 Task: In Heading Arial with underline. Font size of heading  '18'Font style of data Calibri. Font size of data  9Alignment of headline & data Align center. Fill color in heading,  RedFont color of data Black Apply border in Data No BorderIn the sheet   Fusion Sales review book
Action: Mouse moved to (307, 485)
Screenshot: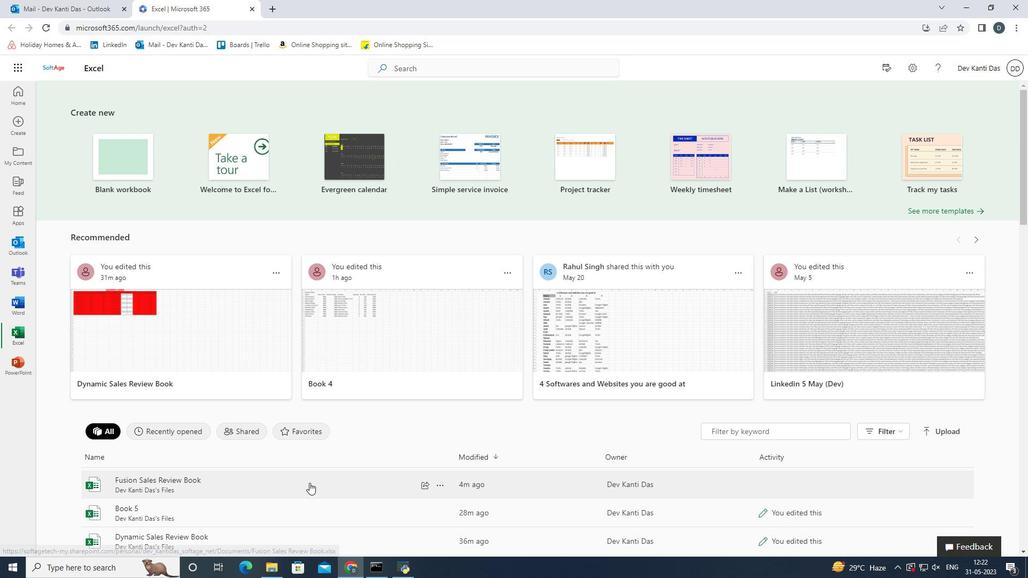 
Action: Mouse pressed left at (307, 485)
Screenshot: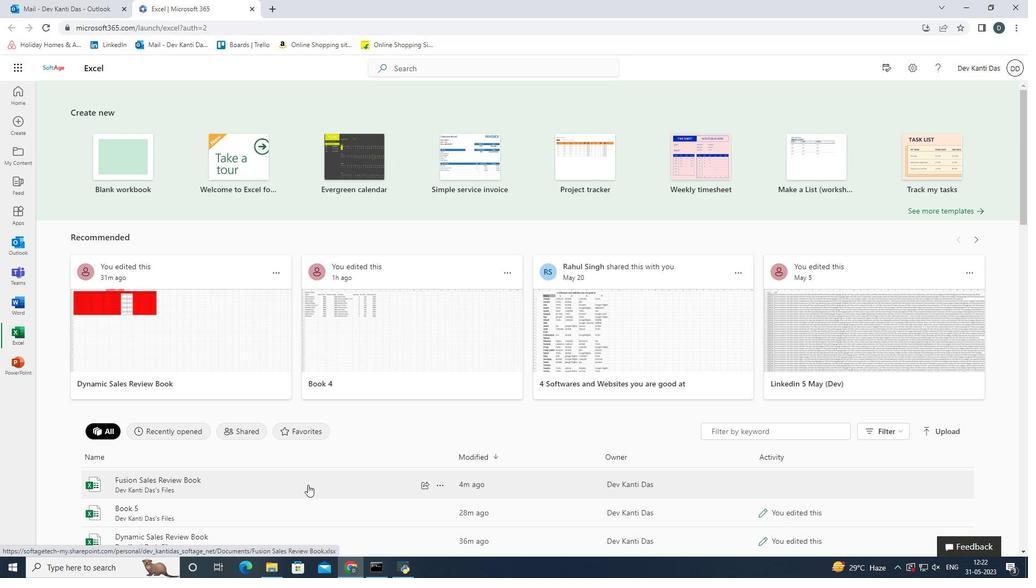 
Action: Key pressed <Key.f5>
Screenshot: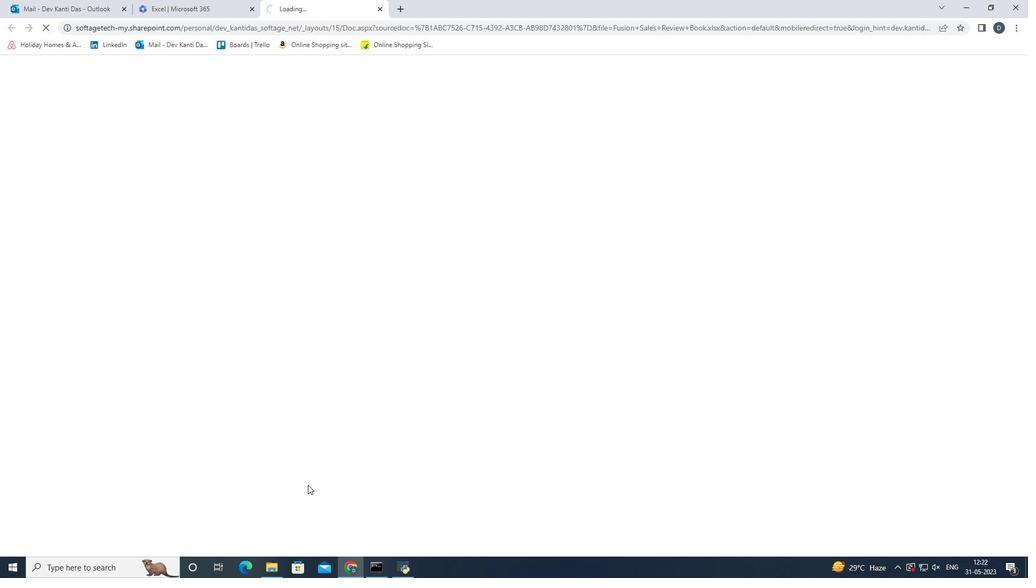 
Action: Mouse moved to (382, 4)
Screenshot: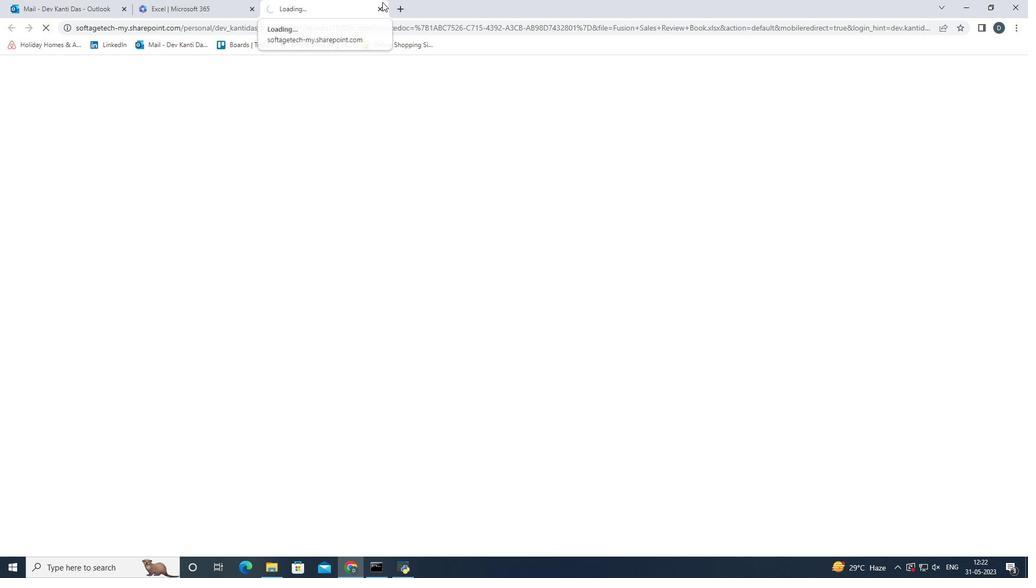 
Action: Mouse pressed left at (382, 4)
Screenshot: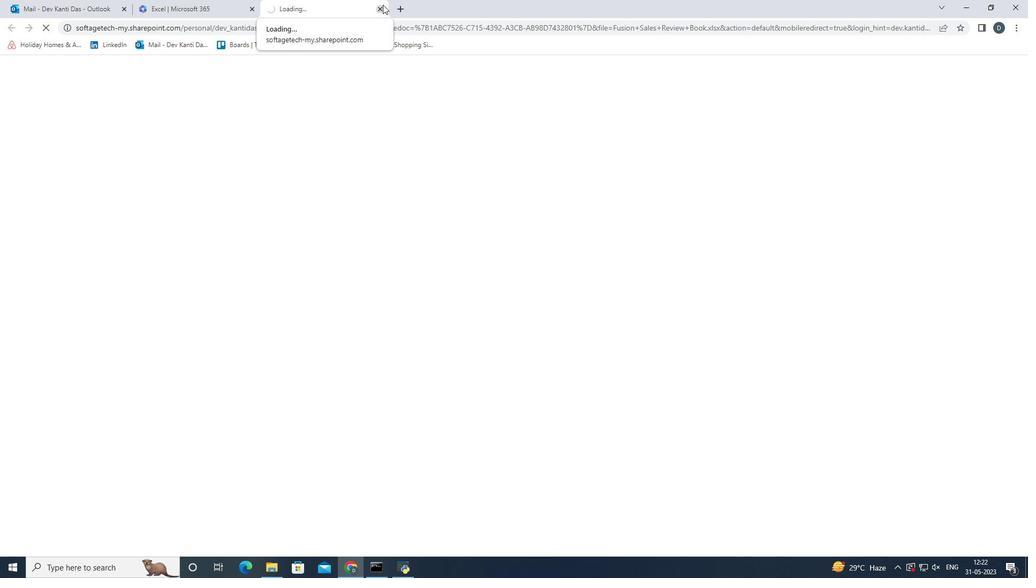 
Action: Mouse moved to (222, 489)
Screenshot: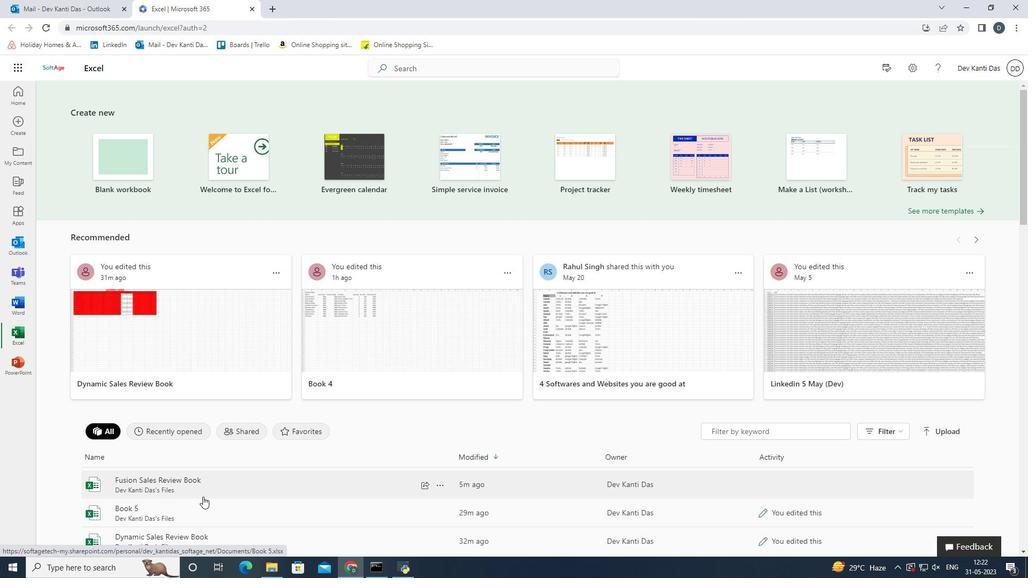 
Action: Mouse pressed left at (222, 489)
Screenshot: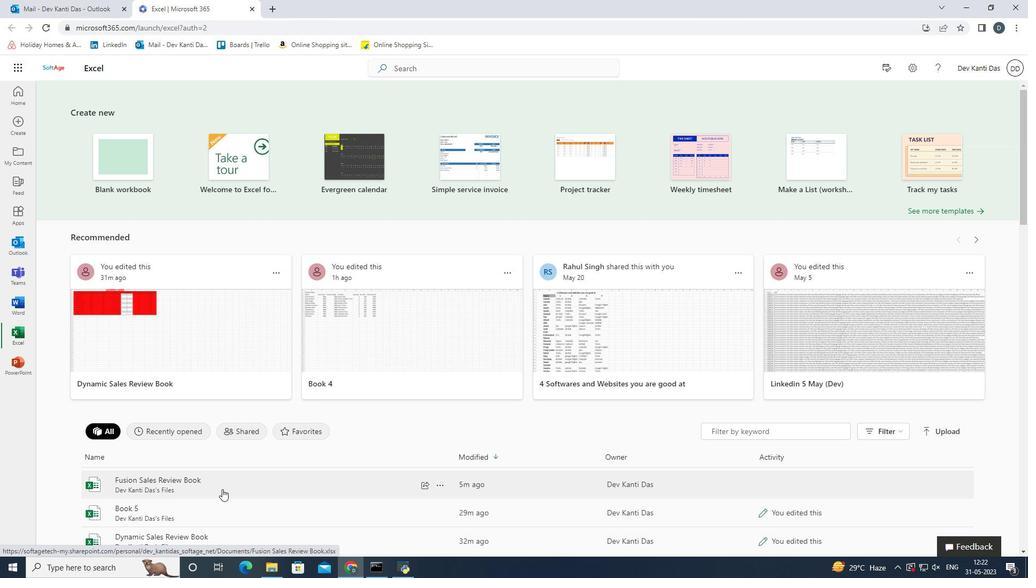 
Action: Mouse moved to (382, 9)
Screenshot: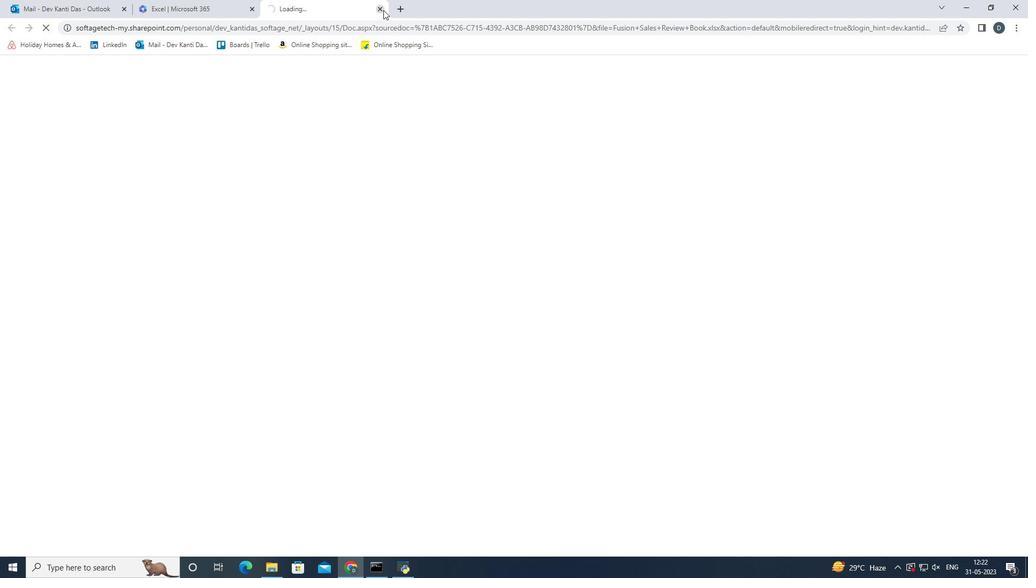 
Action: Mouse pressed left at (382, 9)
Screenshot: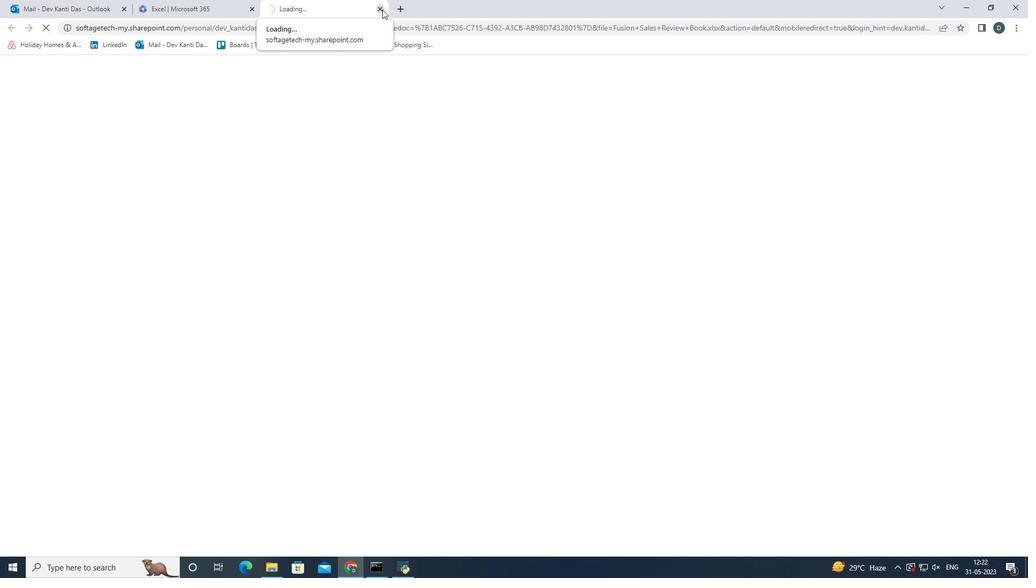 
Action: Mouse moved to (496, 182)
Screenshot: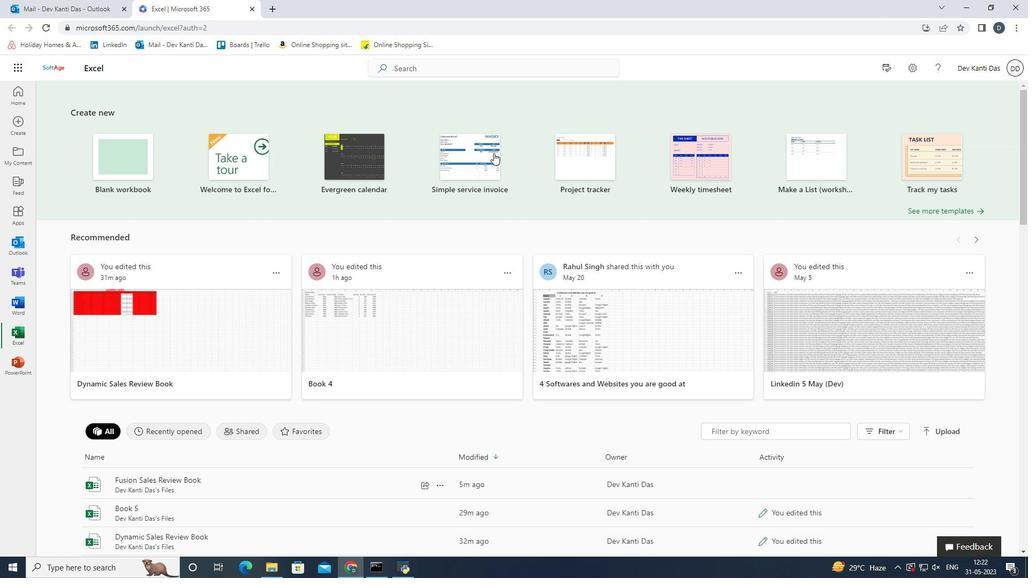 
Action: Key pressed <Key.f5>
Screenshot: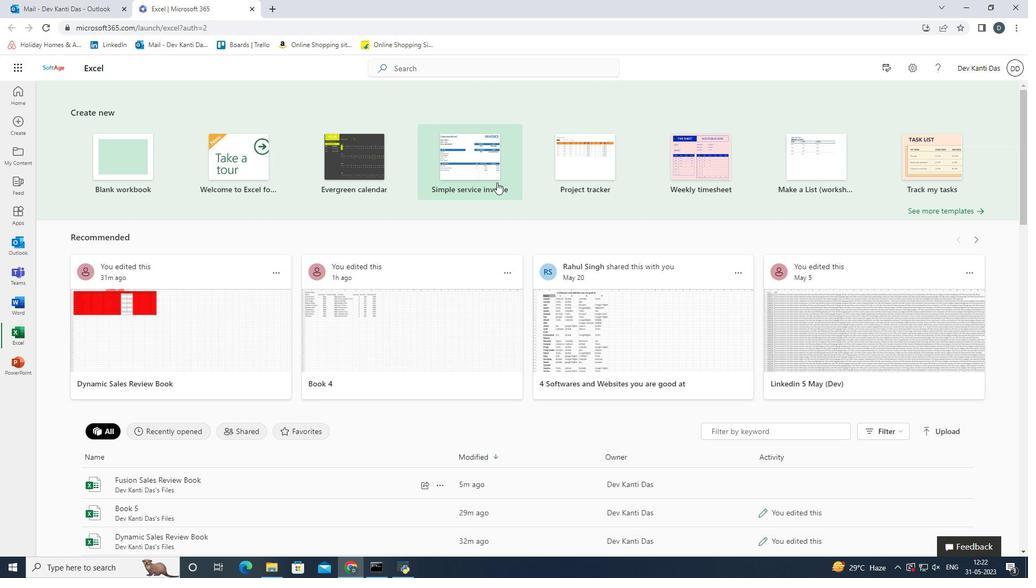 
Action: Mouse moved to (42, 28)
Screenshot: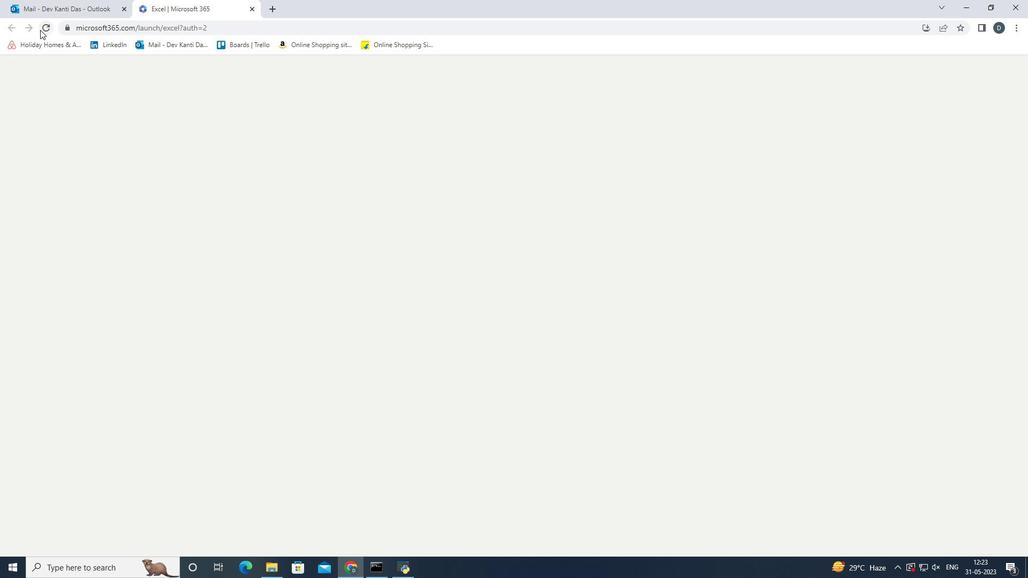 
Action: Mouse pressed left at (42, 28)
Screenshot: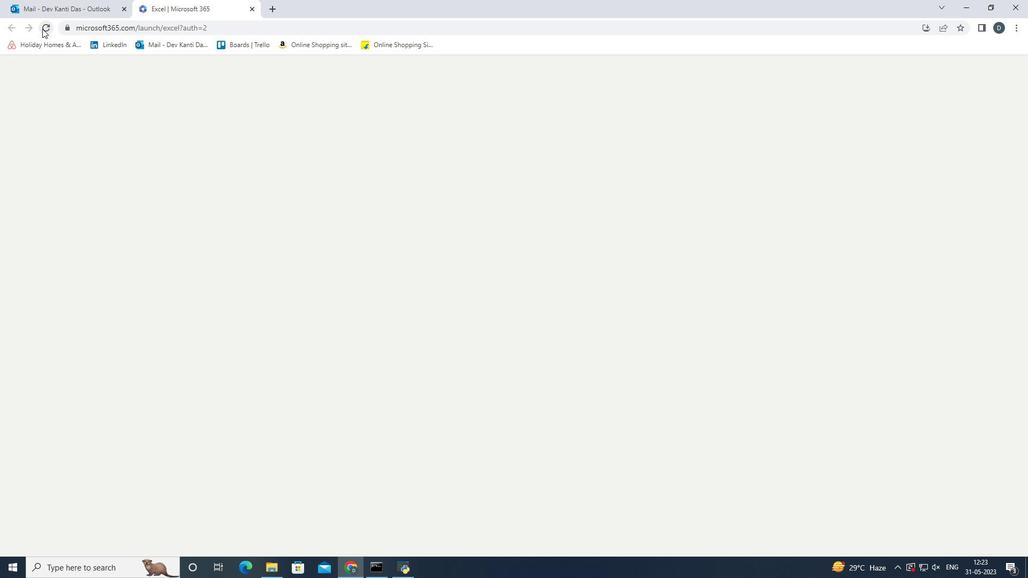 
Action: Mouse moved to (343, 487)
Screenshot: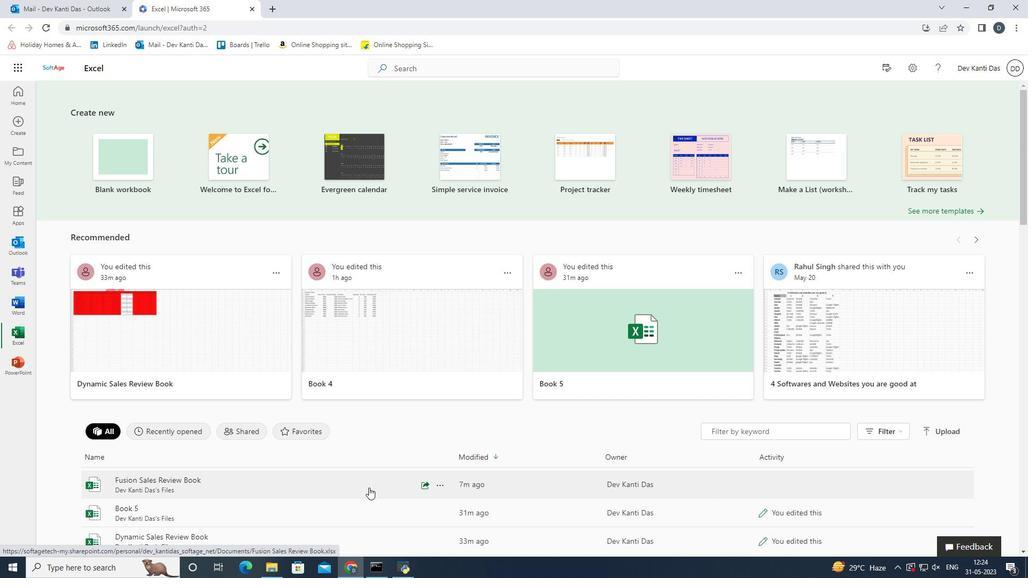 
Action: Mouse pressed left at (343, 487)
Screenshot: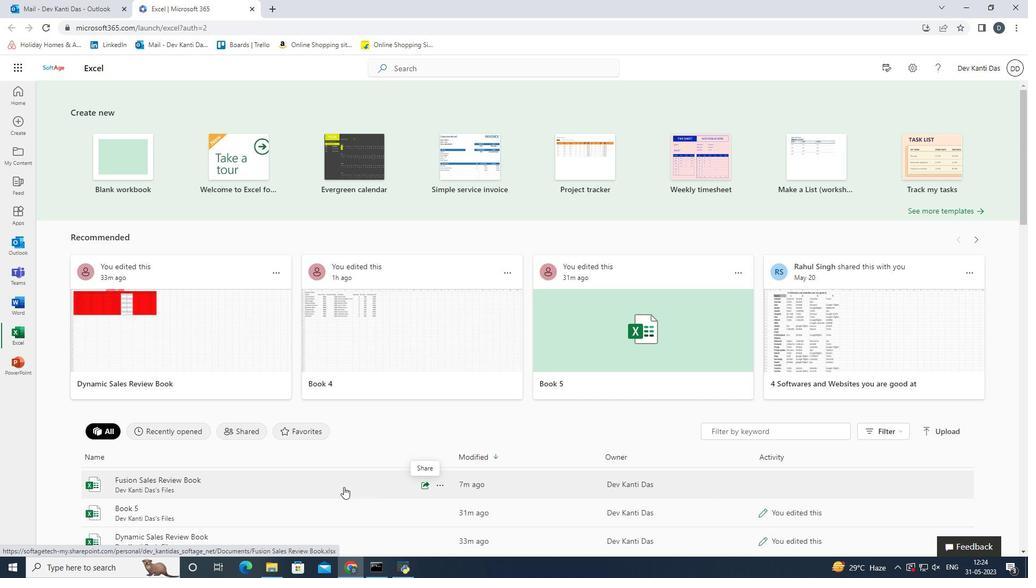 
Action: Mouse moved to (143, 206)
Screenshot: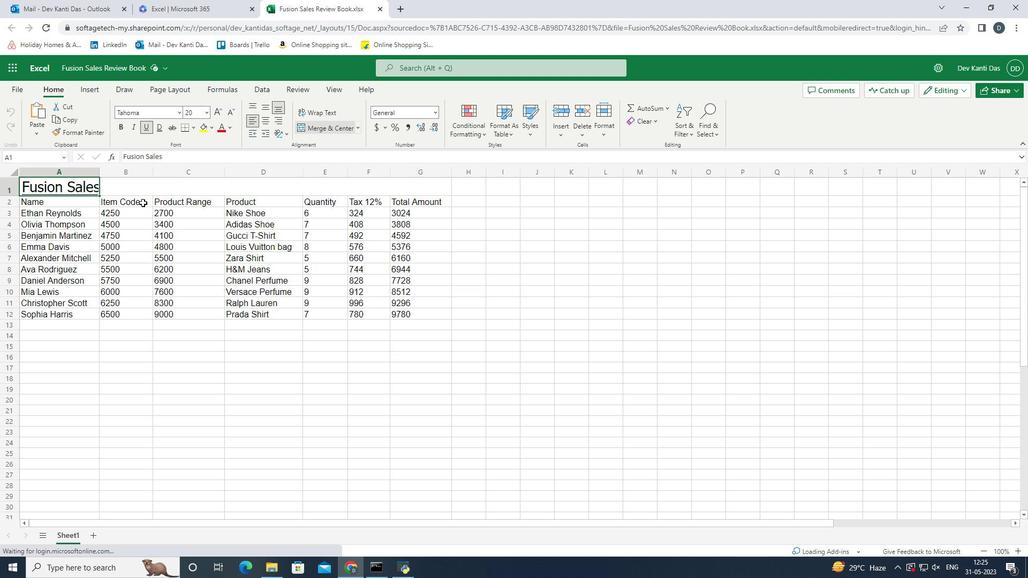 
Action: Mouse pressed left at (143, 206)
Screenshot: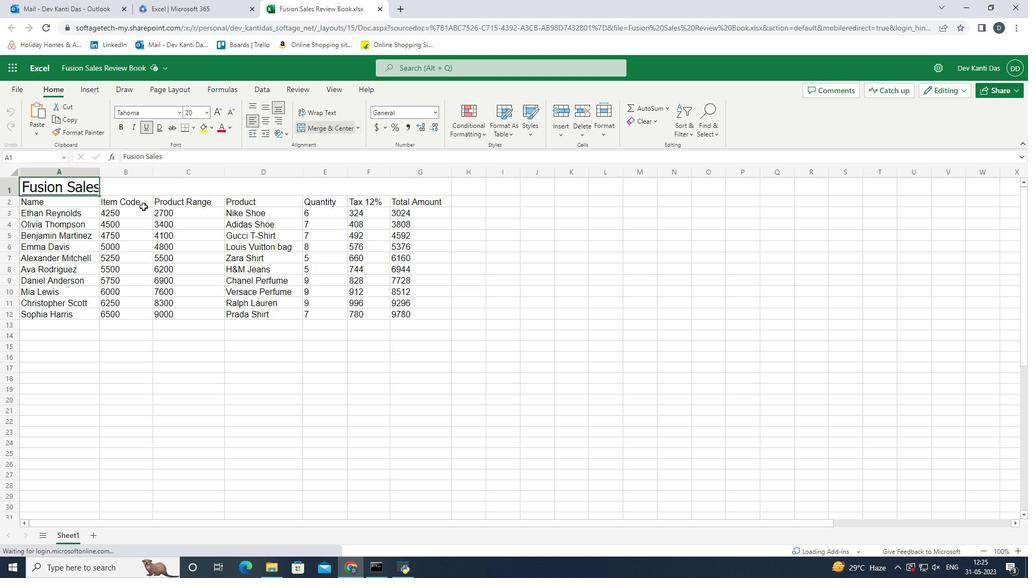 
Action: Mouse moved to (82, 182)
Screenshot: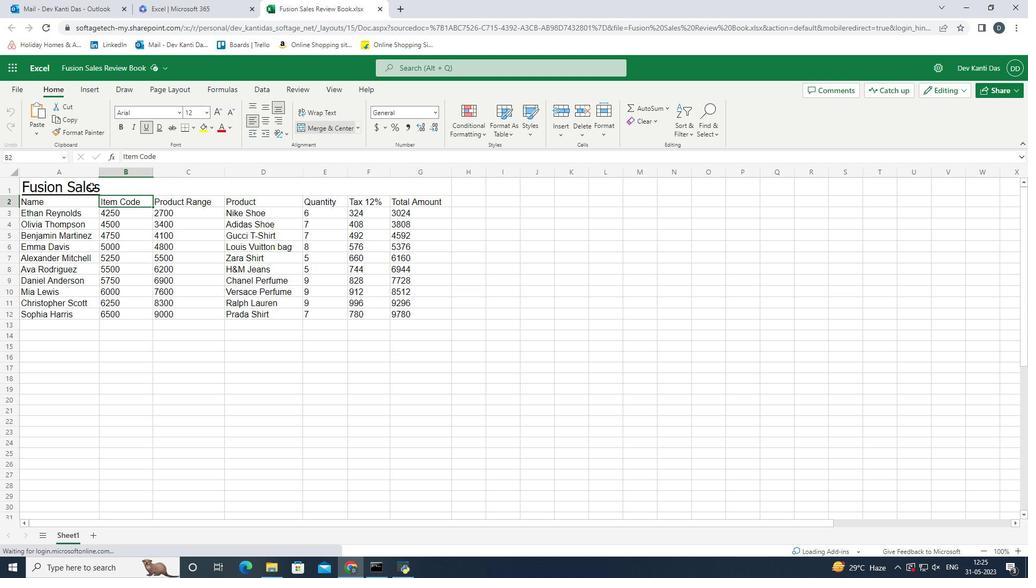 
Action: Mouse pressed left at (82, 182)
Screenshot: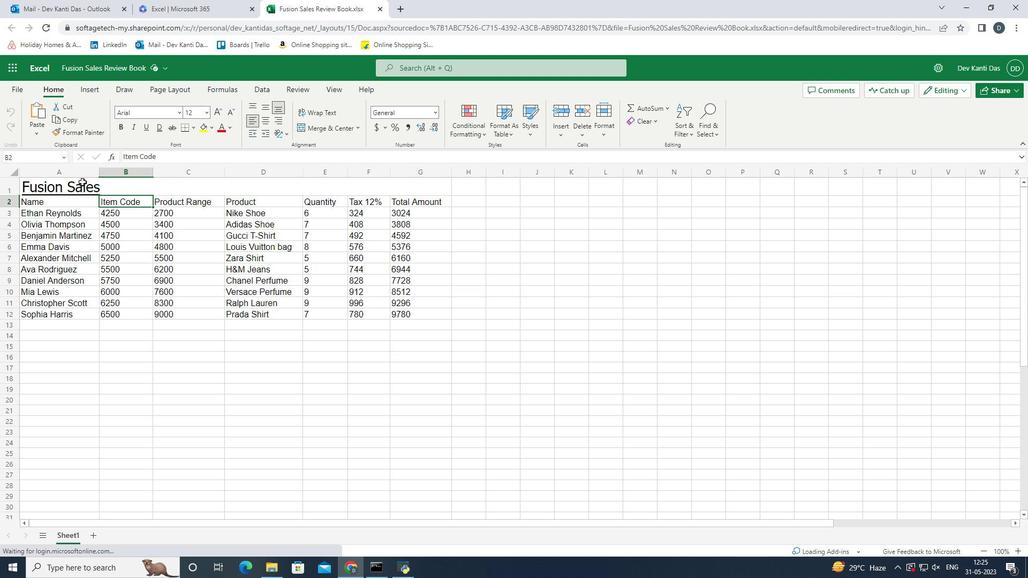 
Action: Mouse moved to (178, 113)
Screenshot: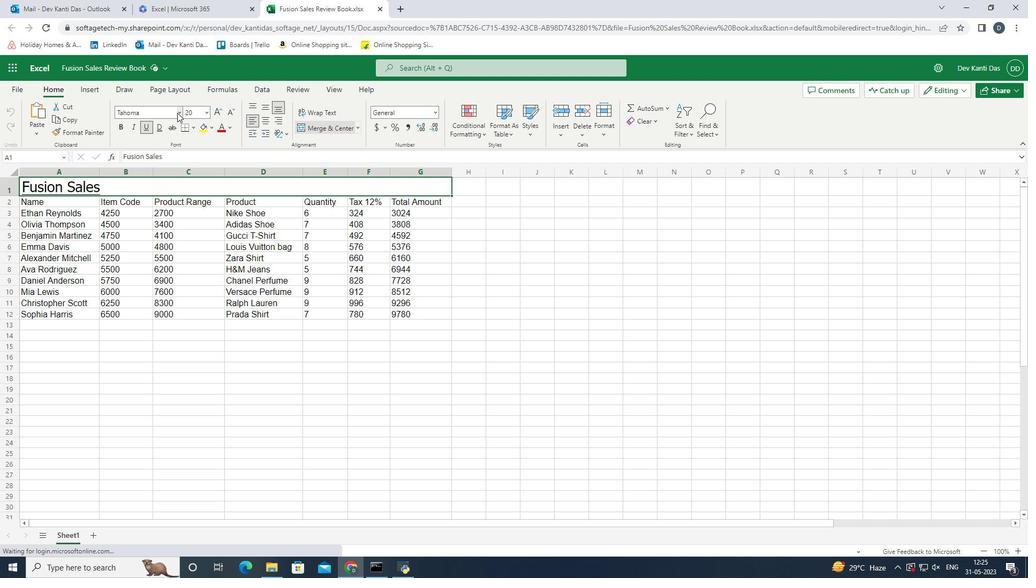 
Action: Mouse pressed left at (178, 113)
Screenshot: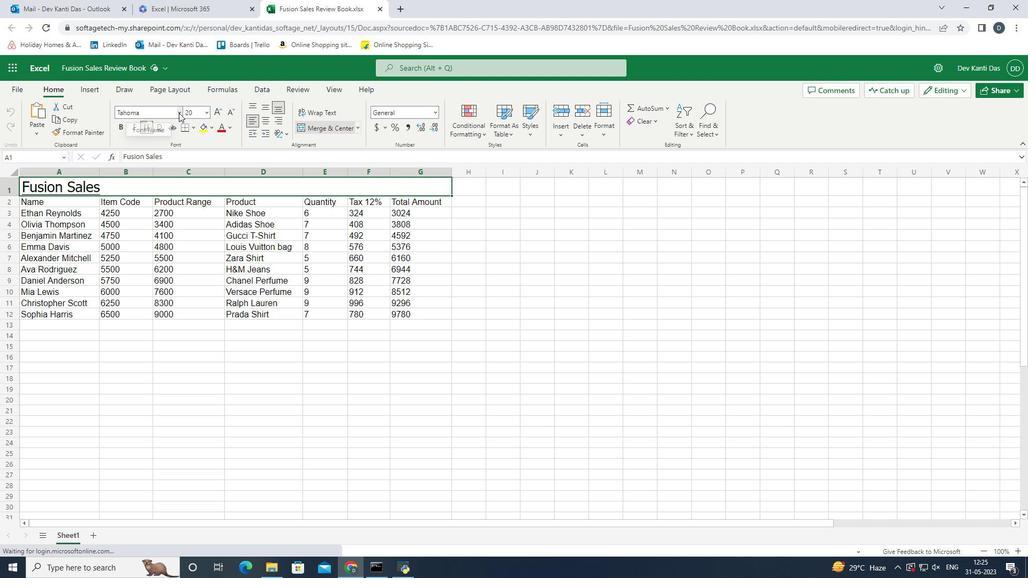 
Action: Mouse moved to (179, 156)
Screenshot: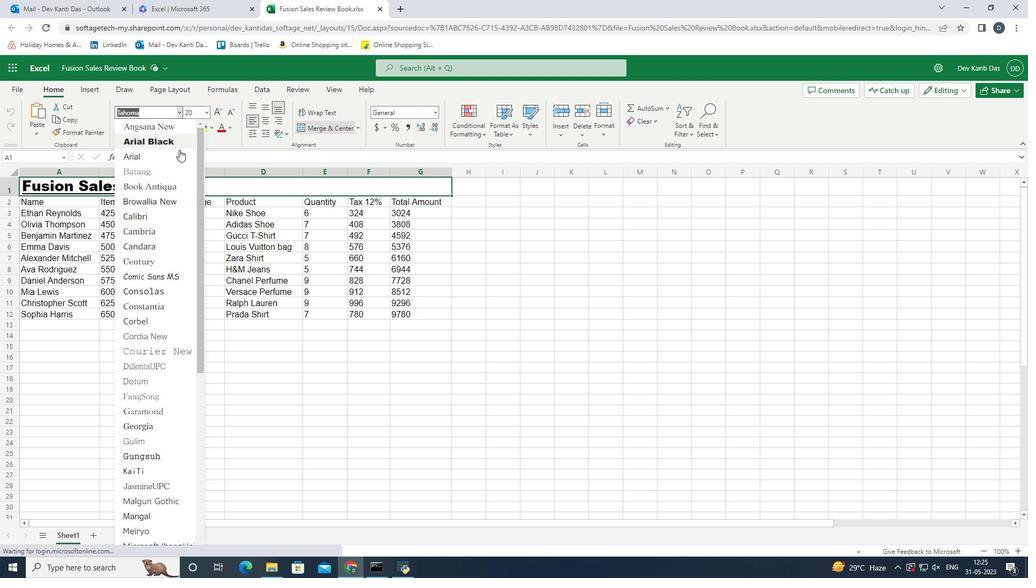 
Action: Mouse pressed left at (179, 156)
Screenshot: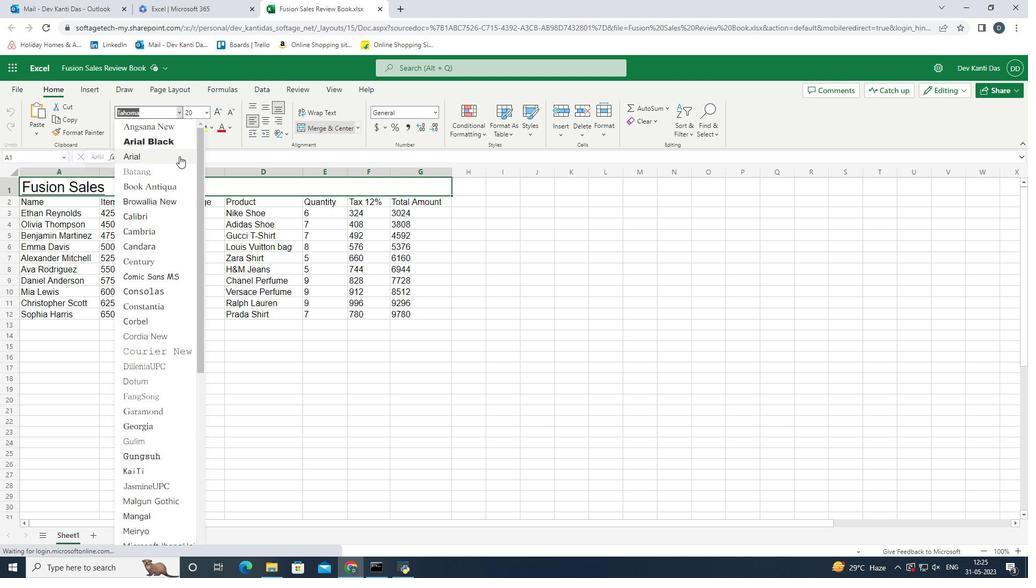 
Action: Mouse moved to (145, 131)
Screenshot: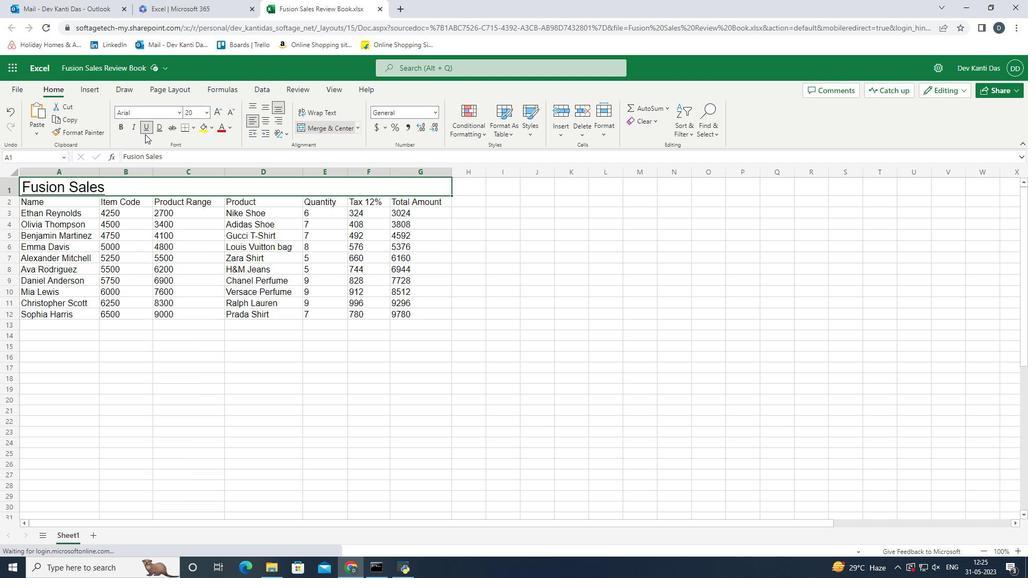 
Action: Mouse pressed left at (145, 131)
Screenshot: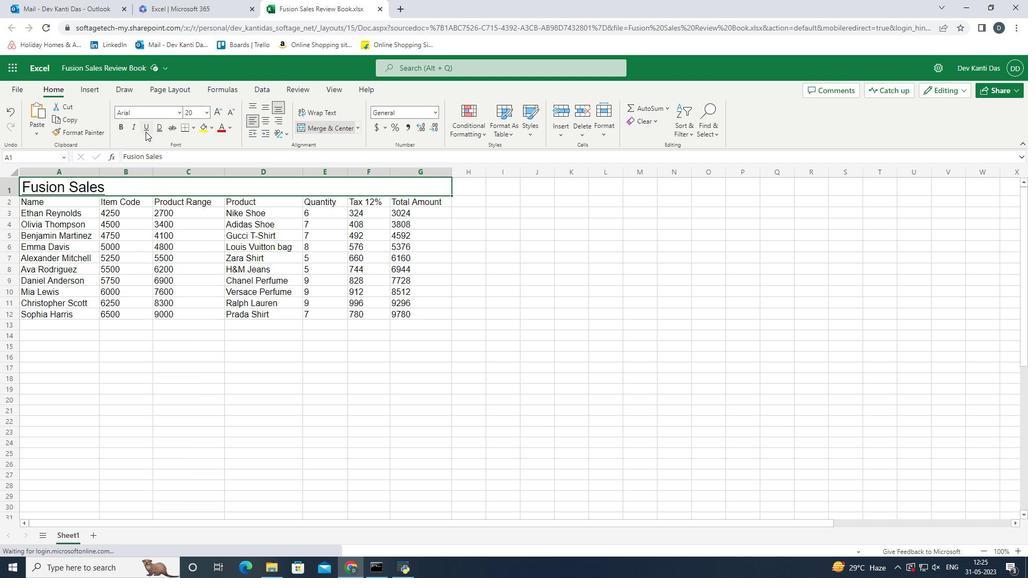 
Action: Mouse moved to (146, 131)
Screenshot: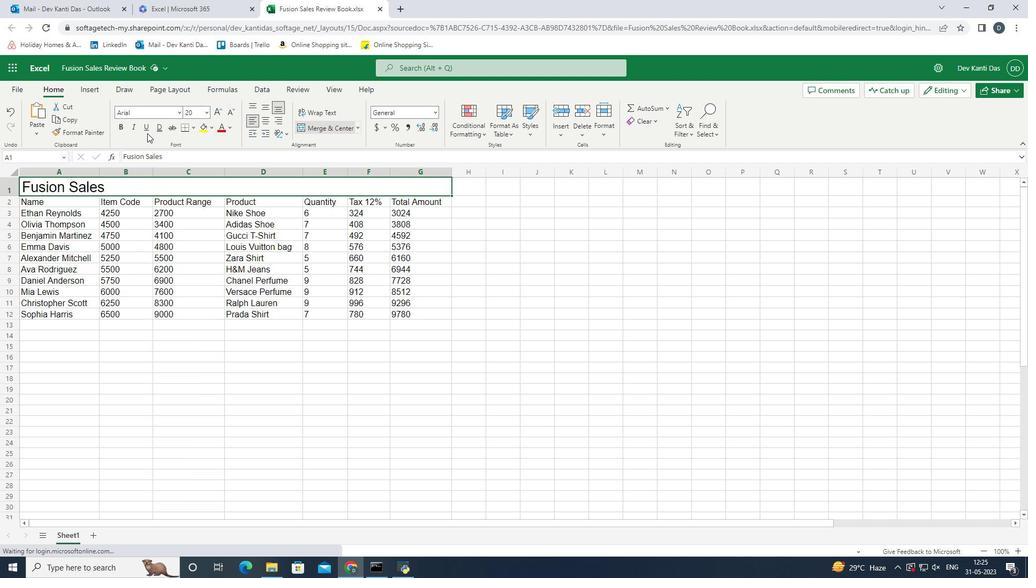 
Action: Mouse pressed left at (146, 131)
Screenshot: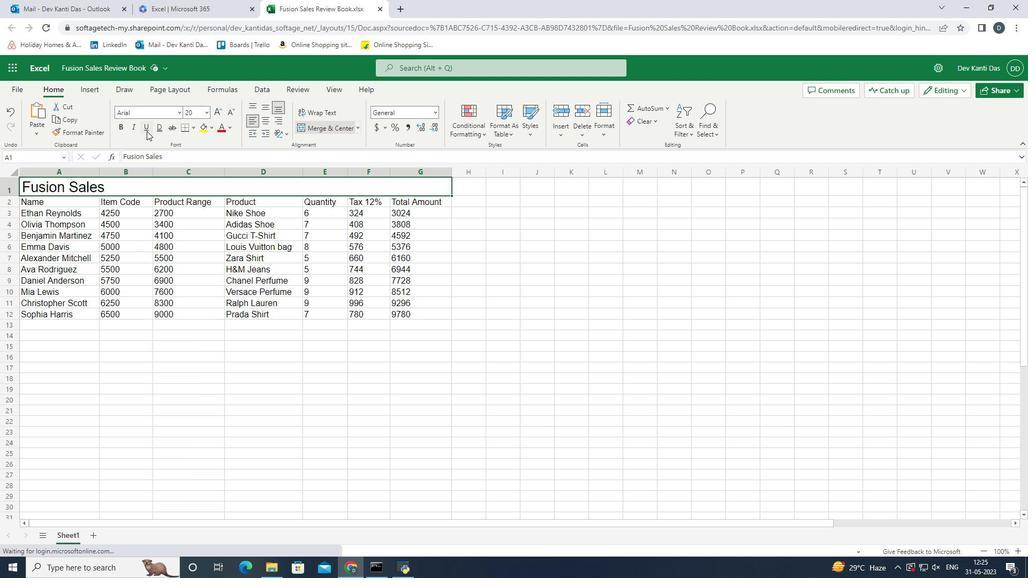 
Action: Mouse moved to (206, 110)
Screenshot: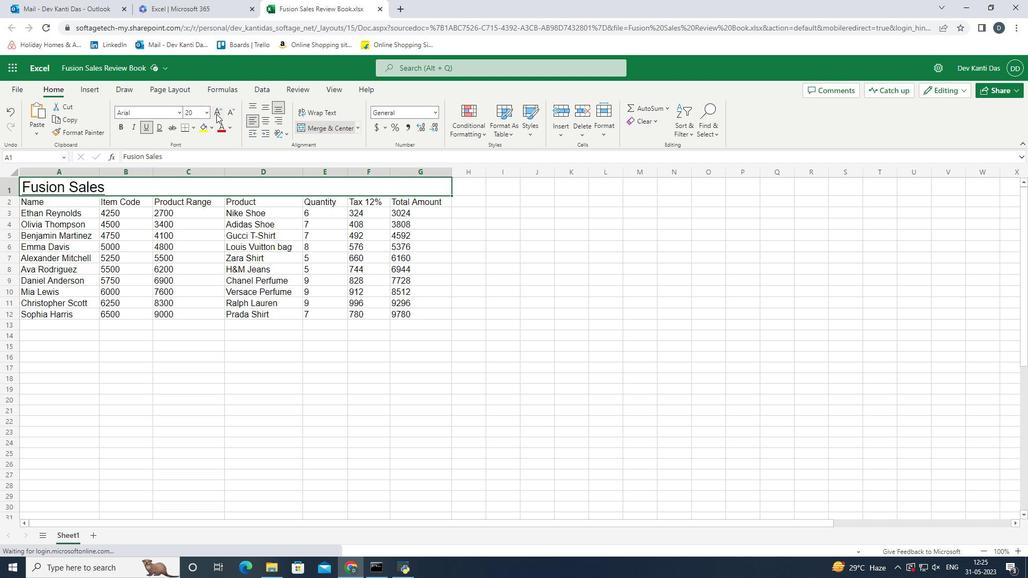 
Action: Mouse pressed left at (206, 110)
Screenshot: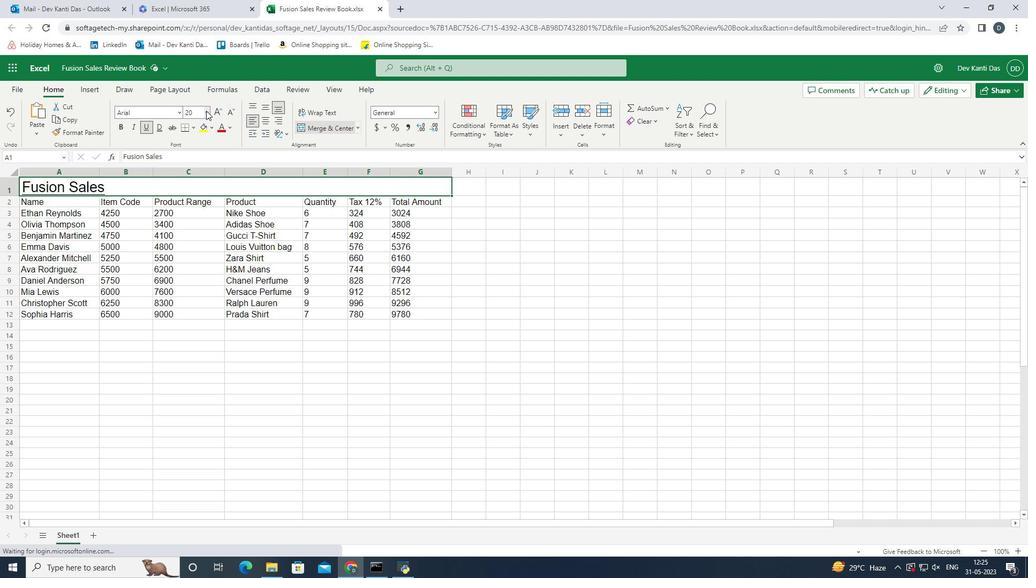 
Action: Mouse moved to (192, 234)
Screenshot: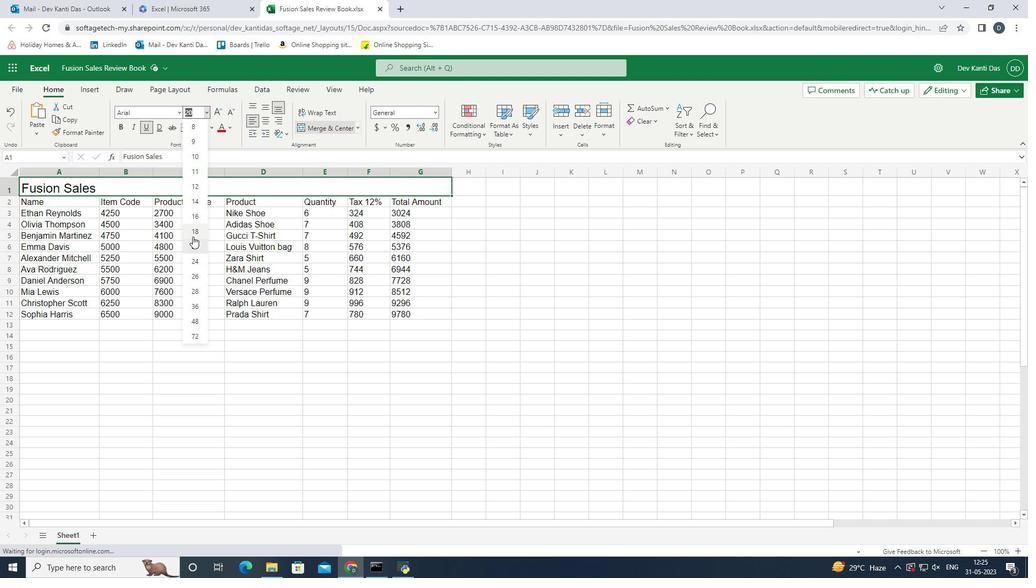 
Action: Mouse pressed left at (192, 234)
Screenshot: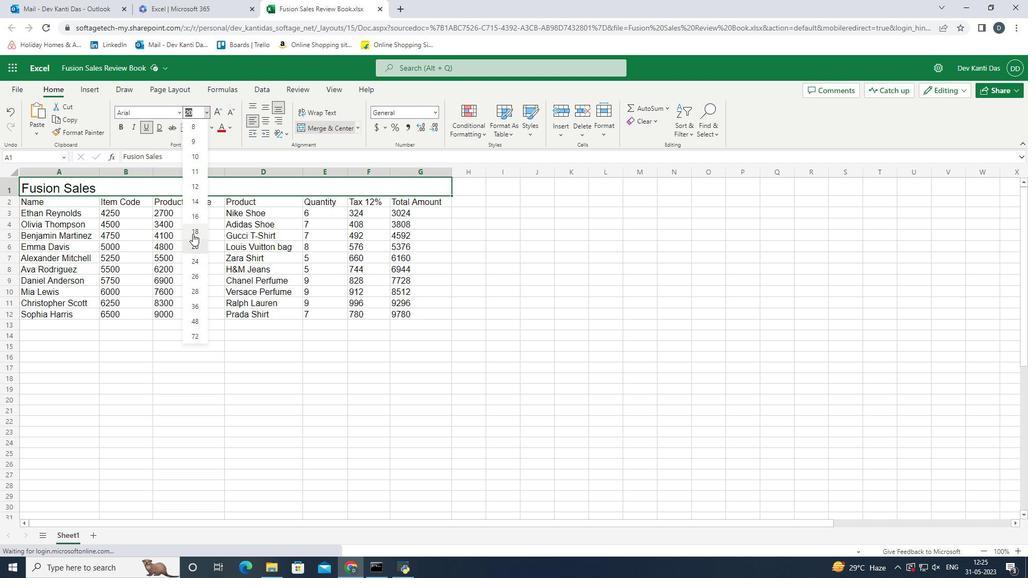 
Action: Mouse moved to (77, 203)
Screenshot: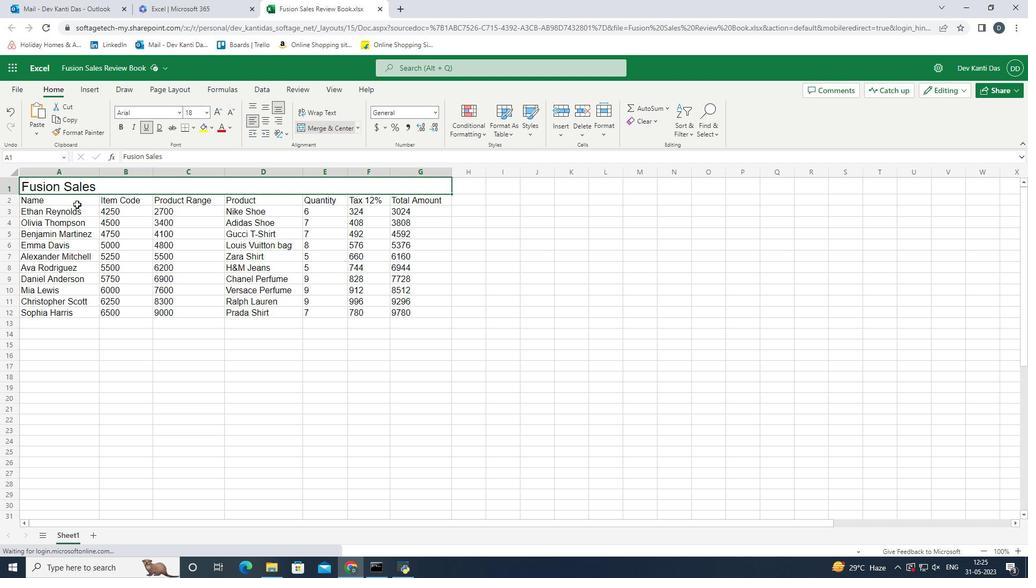 
Action: Mouse pressed left at (77, 203)
Screenshot: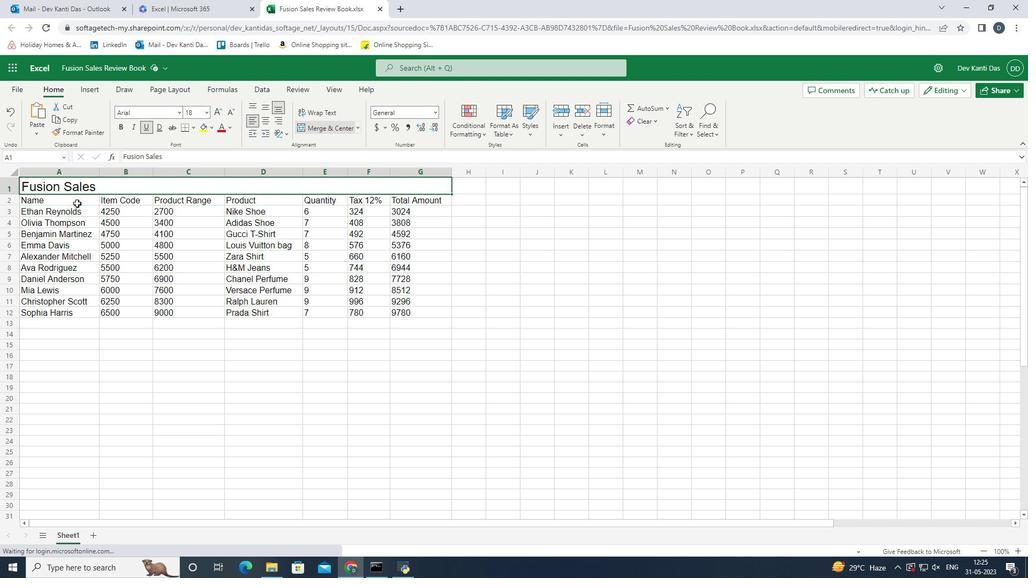 
Action: Mouse moved to (78, 200)
Screenshot: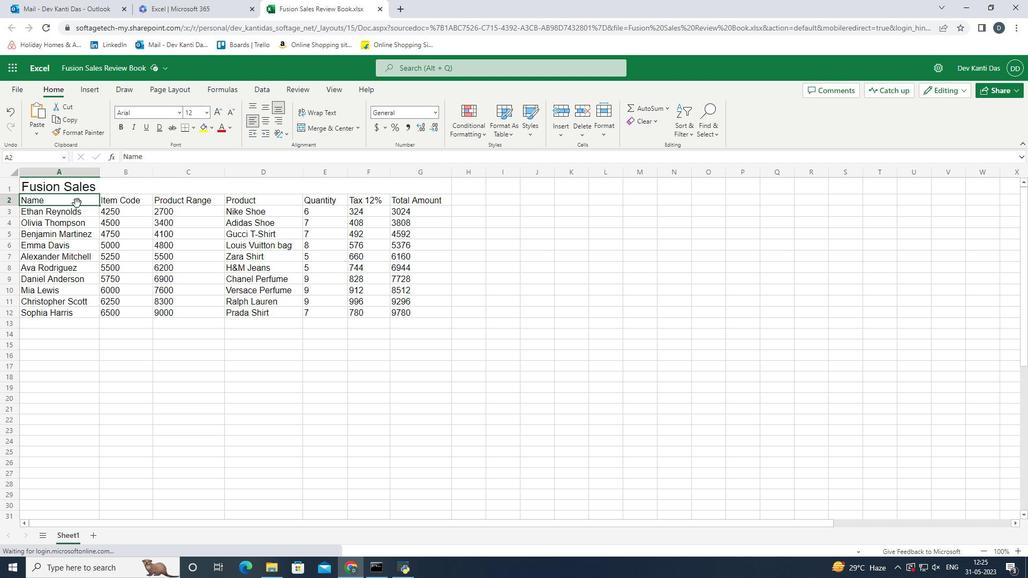 
Action: Mouse pressed left at (78, 200)
Screenshot: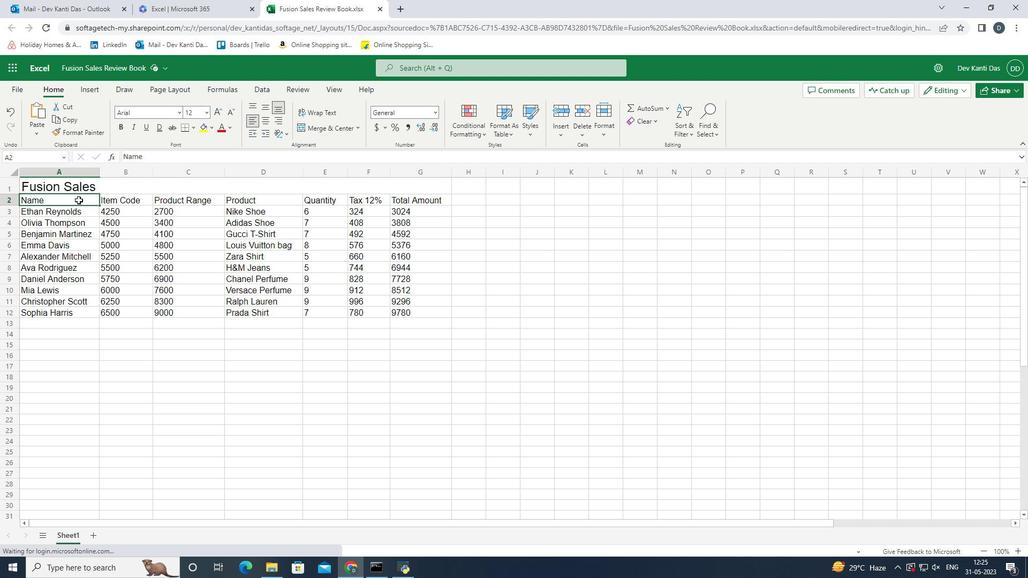 
Action: Mouse moved to (177, 113)
Screenshot: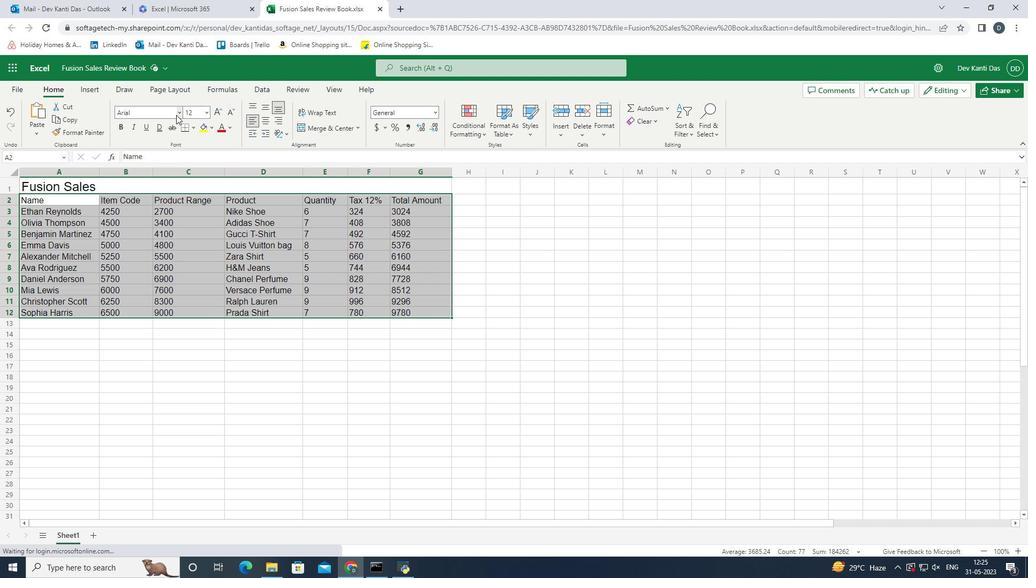 
Action: Mouse pressed left at (177, 113)
Screenshot: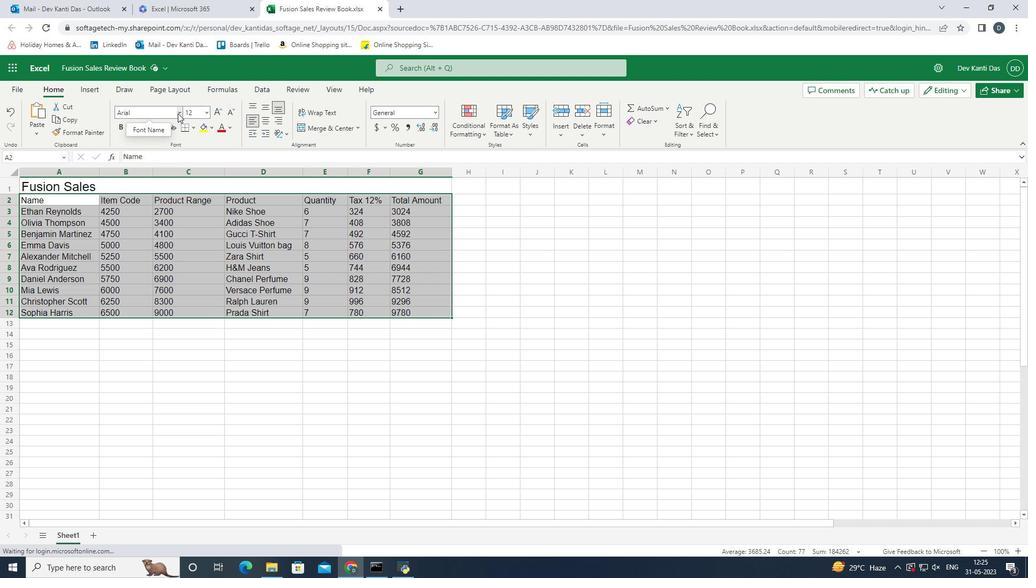 
Action: Mouse moved to (167, 218)
Screenshot: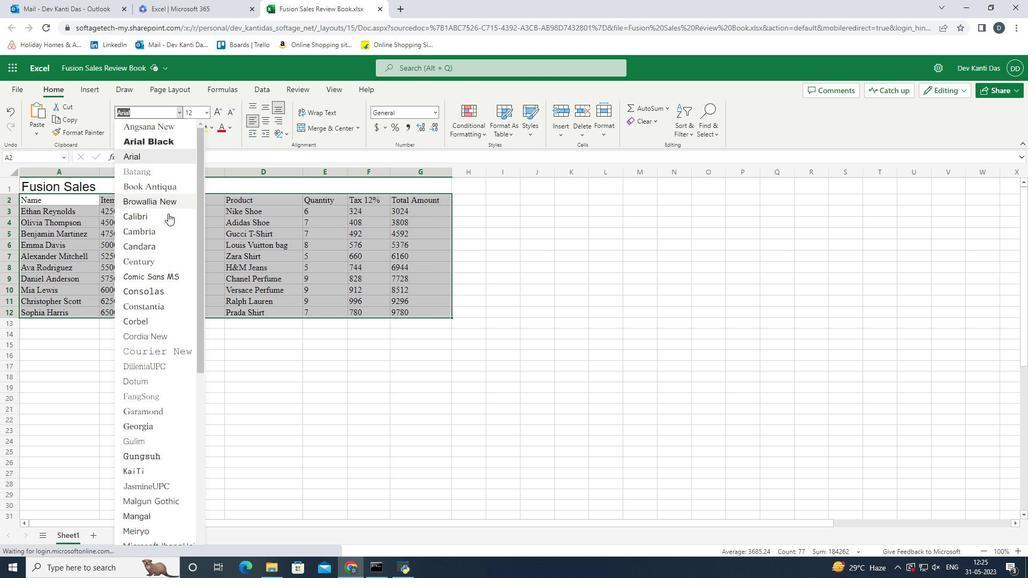 
Action: Mouse pressed left at (167, 218)
Screenshot: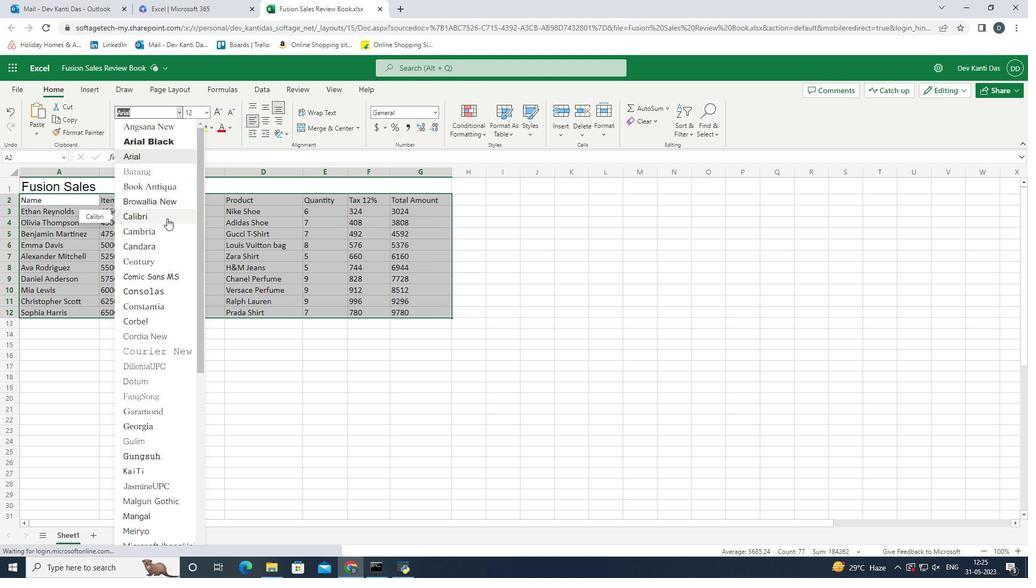
Action: Mouse moved to (204, 114)
Screenshot: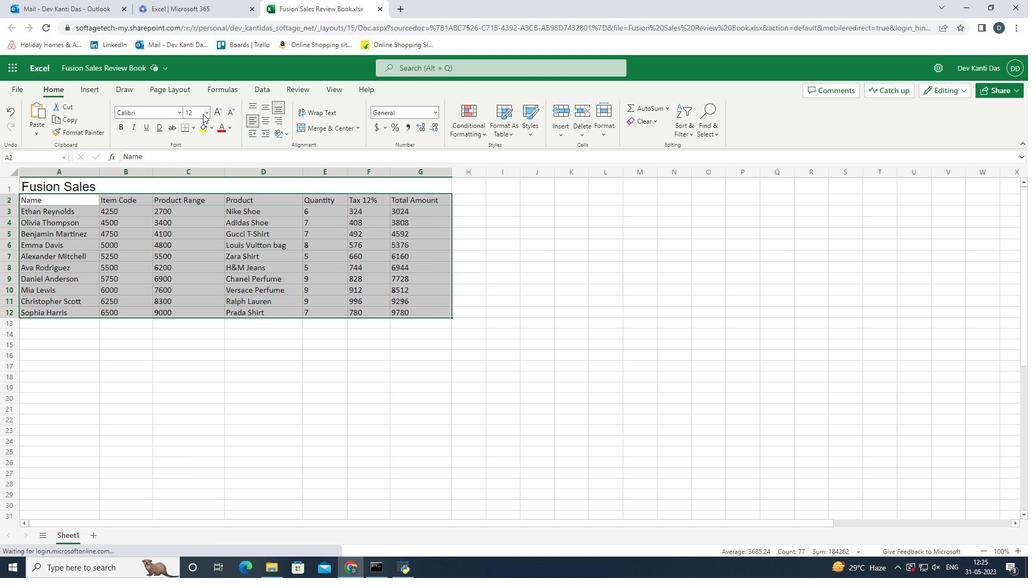 
Action: Mouse pressed left at (204, 114)
Screenshot: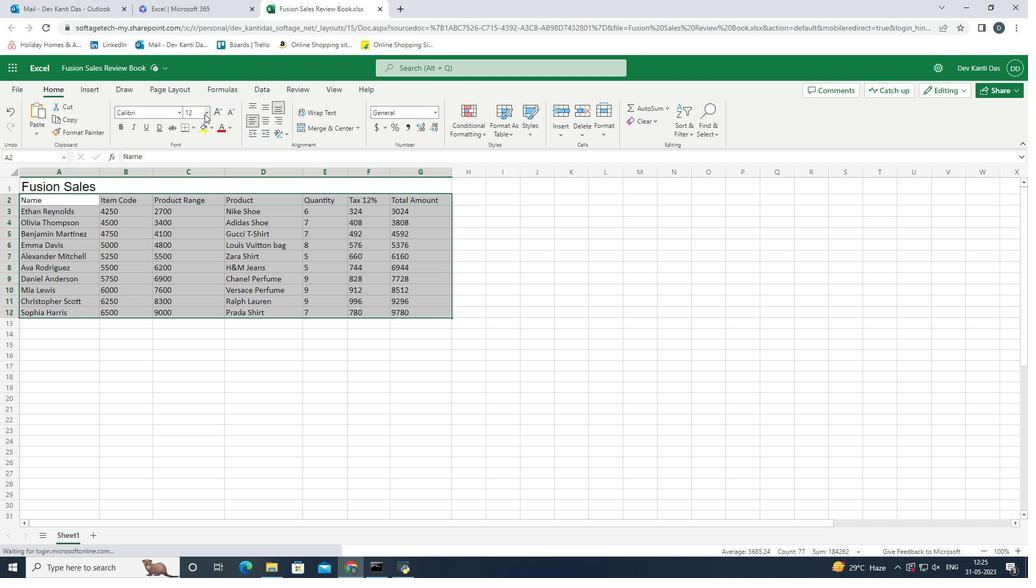 
Action: Mouse moved to (198, 136)
Screenshot: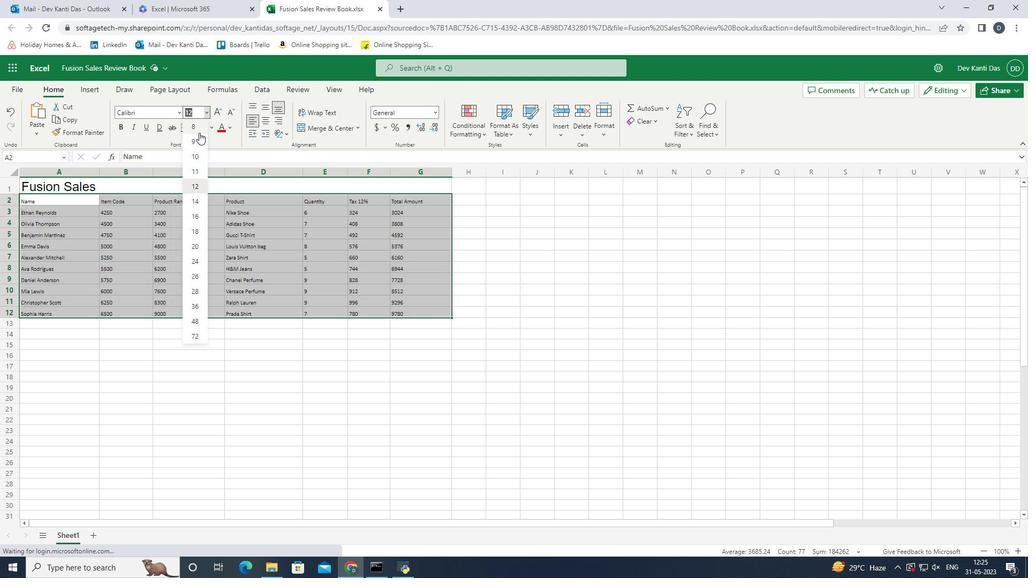 
Action: Mouse pressed left at (198, 136)
Screenshot: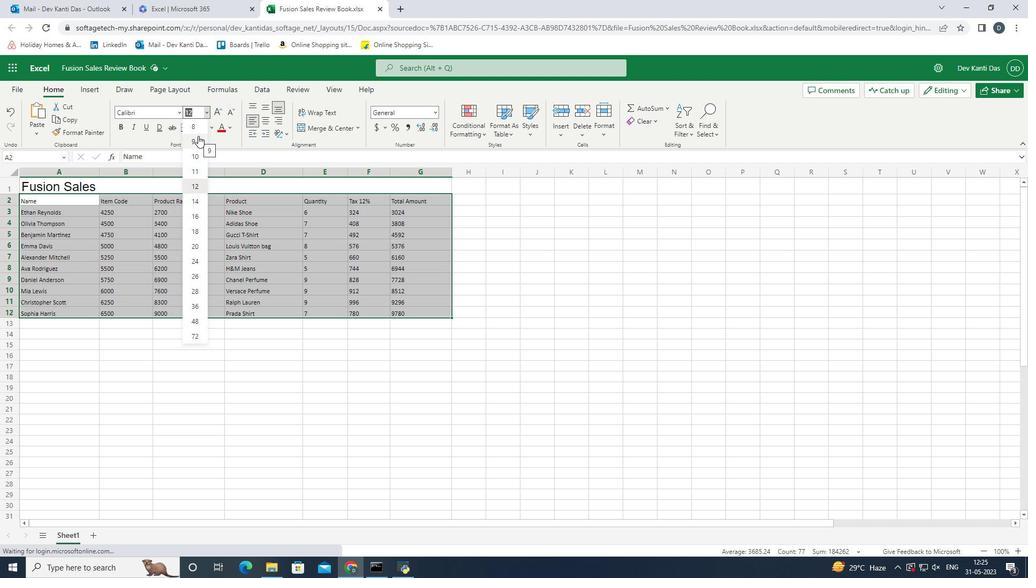 
Action: Mouse moved to (147, 187)
Screenshot: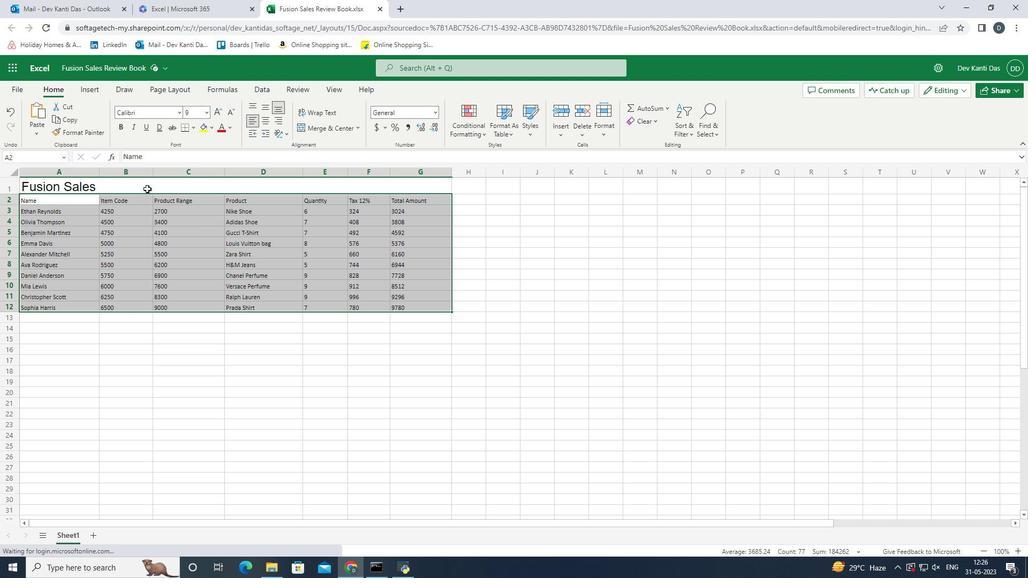 
Action: Mouse pressed left at (147, 187)
Screenshot: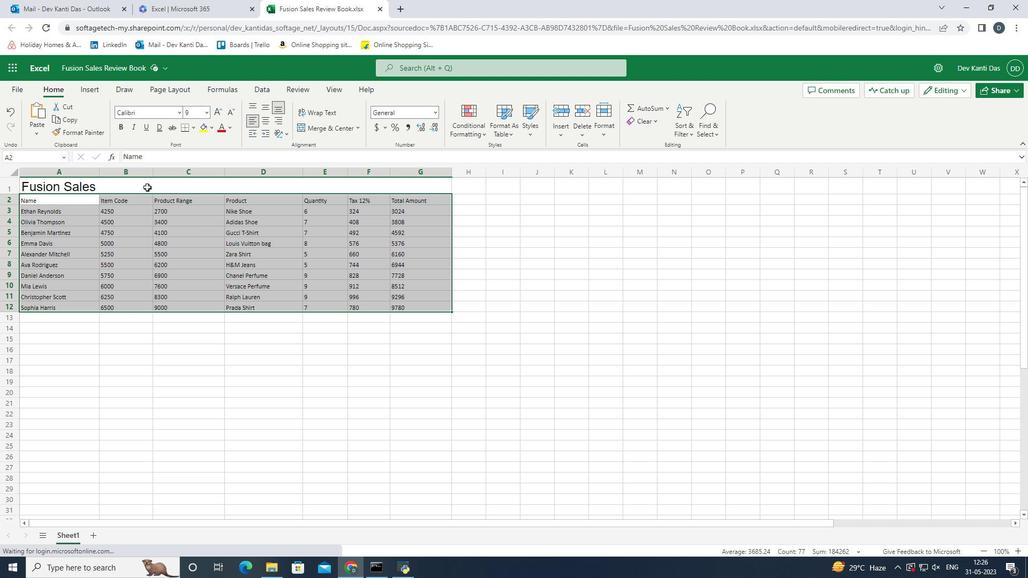 
Action: Mouse moved to (155, 184)
Screenshot: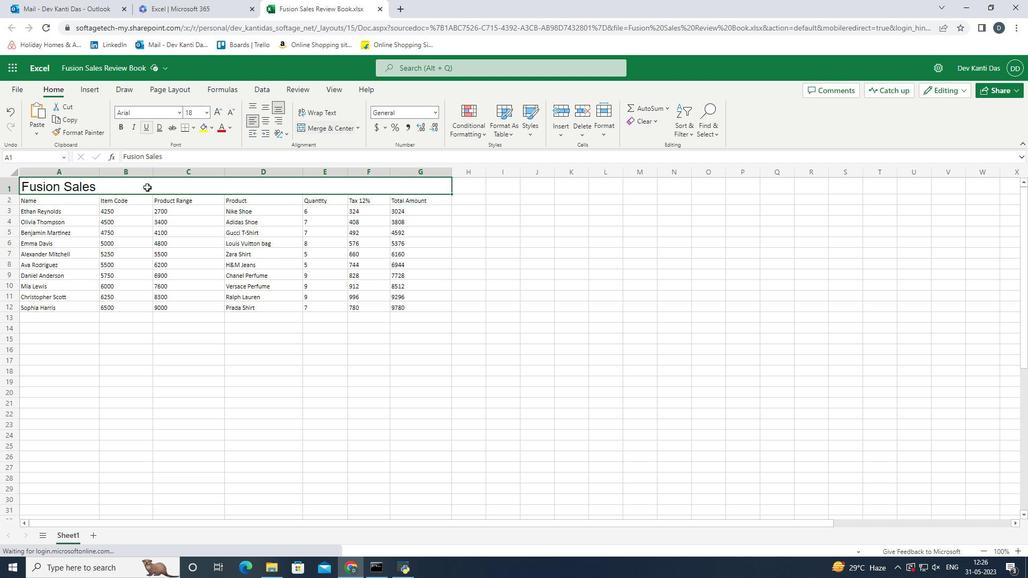 
Action: Mouse pressed left at (155, 184)
Screenshot: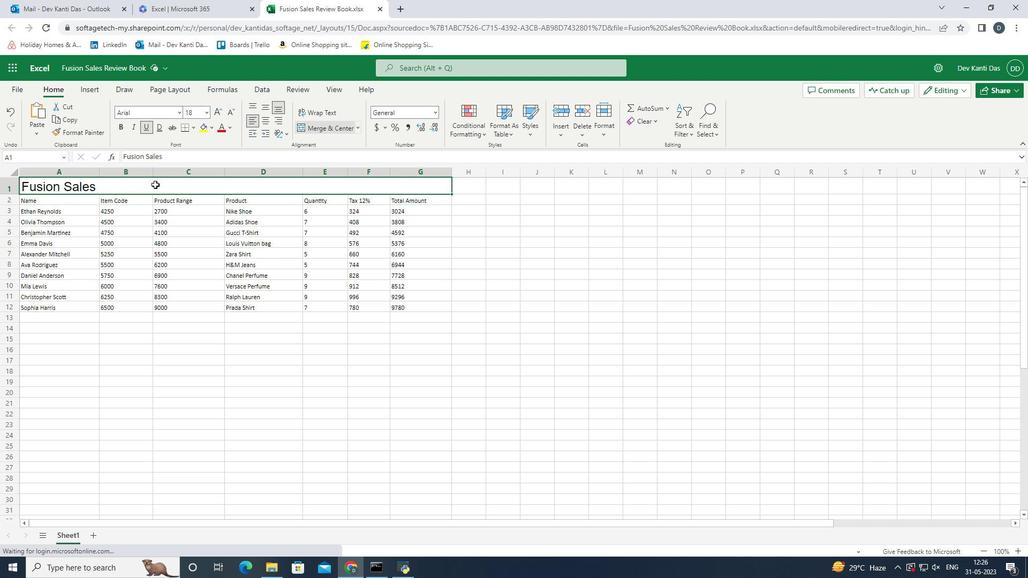 
Action: Mouse moved to (263, 119)
Screenshot: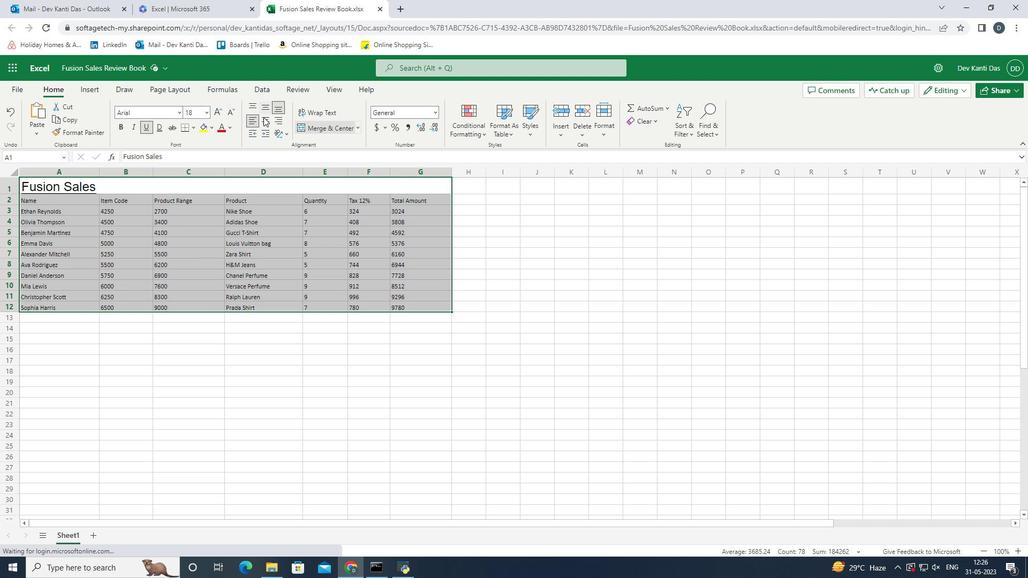 
Action: Mouse pressed left at (263, 119)
Screenshot: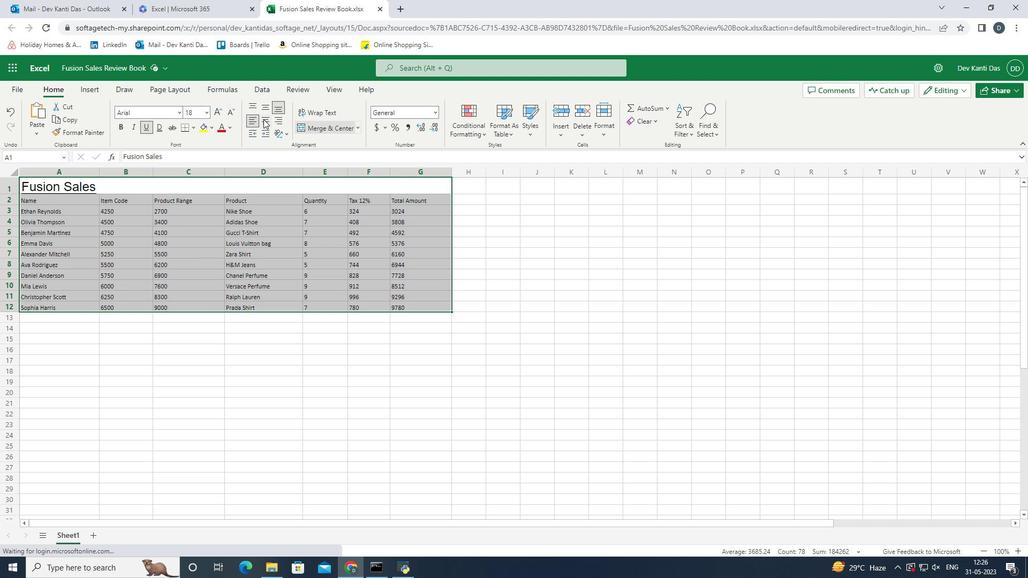 
Action: Mouse moved to (274, 185)
Screenshot: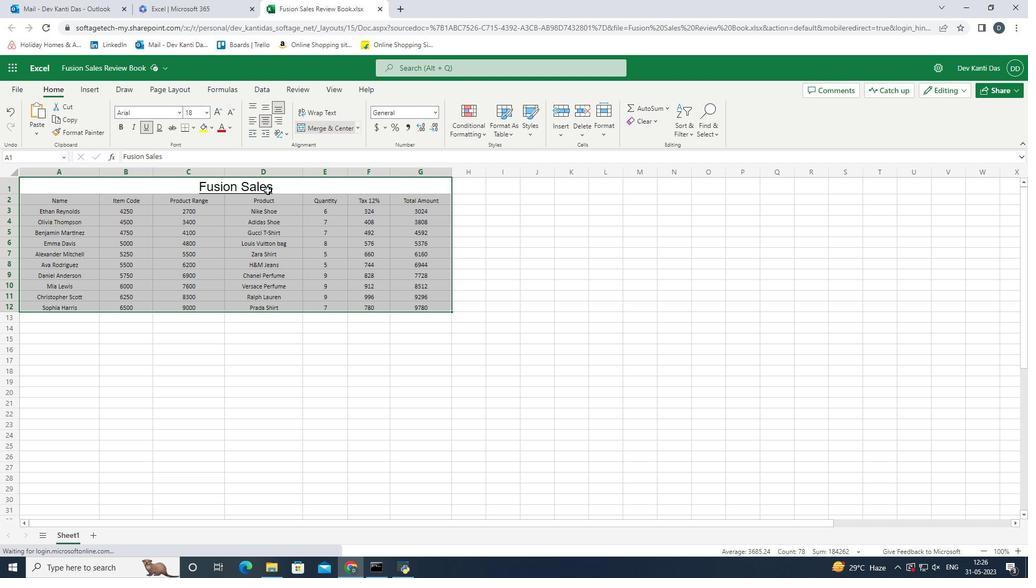 
Action: Mouse pressed left at (274, 185)
Screenshot: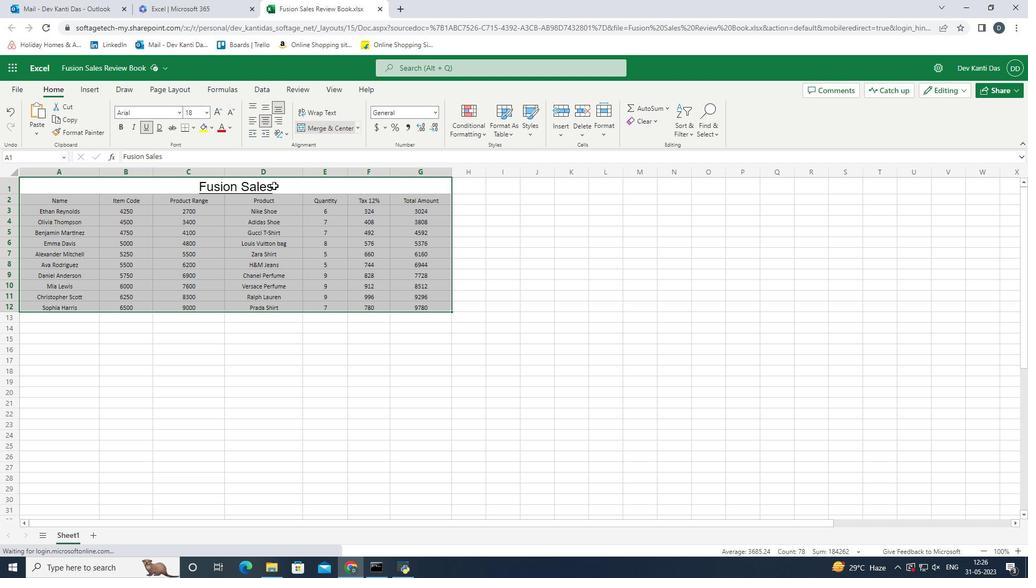 
Action: Mouse moved to (232, 131)
Screenshot: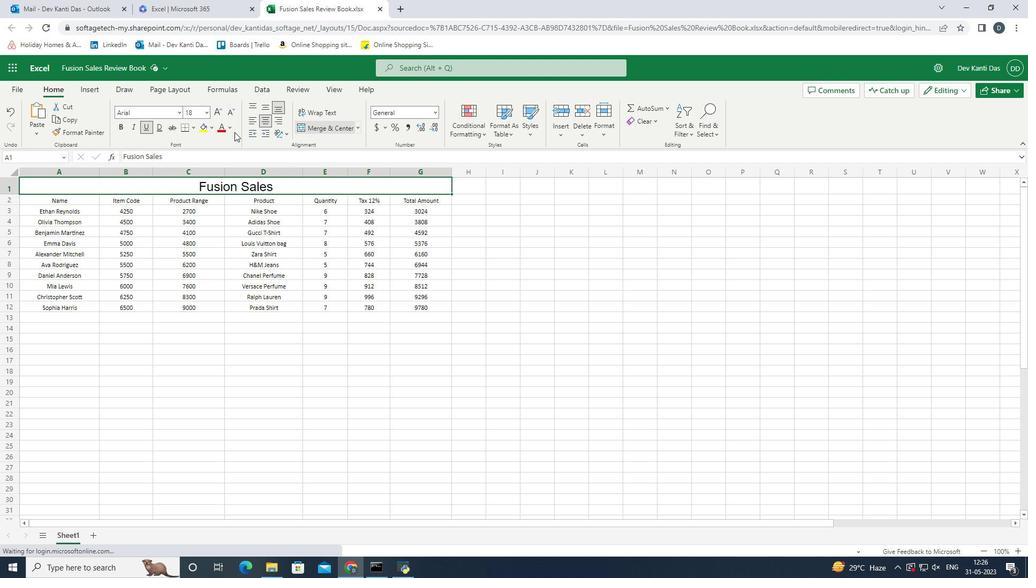 
Action: Mouse pressed left at (232, 131)
Screenshot: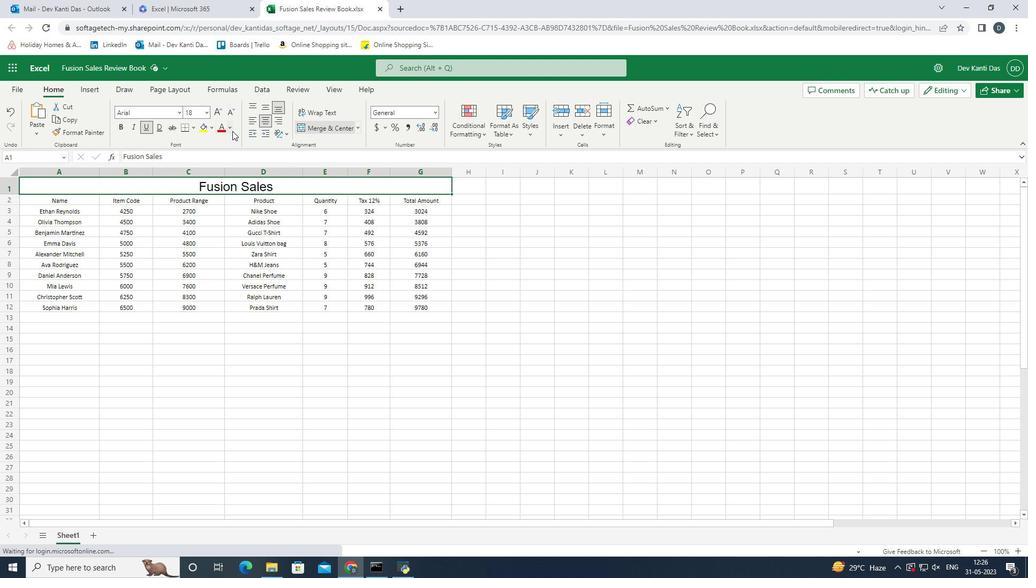 
Action: Mouse moved to (238, 282)
Screenshot: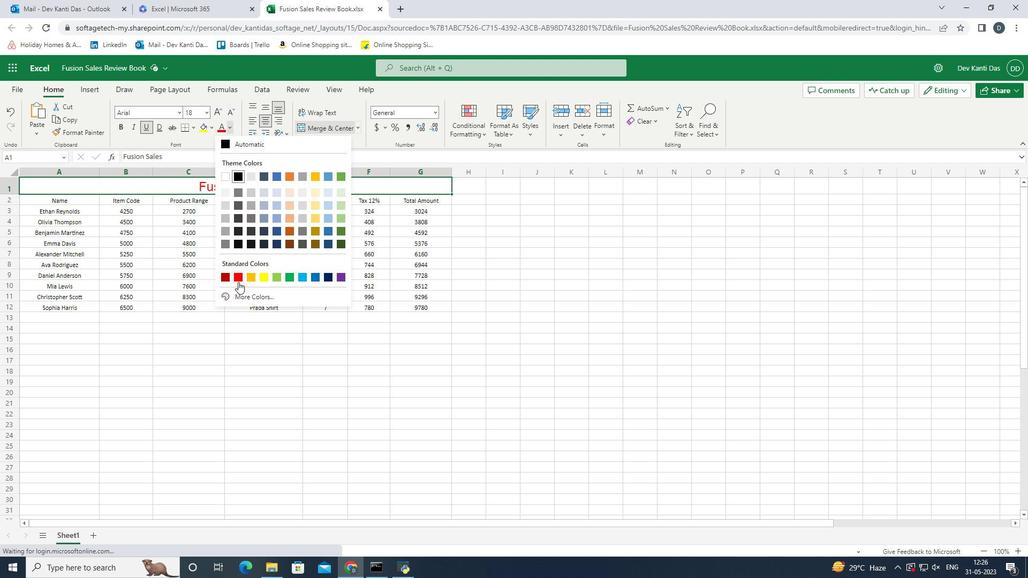 
Action: Mouse pressed left at (238, 282)
Screenshot: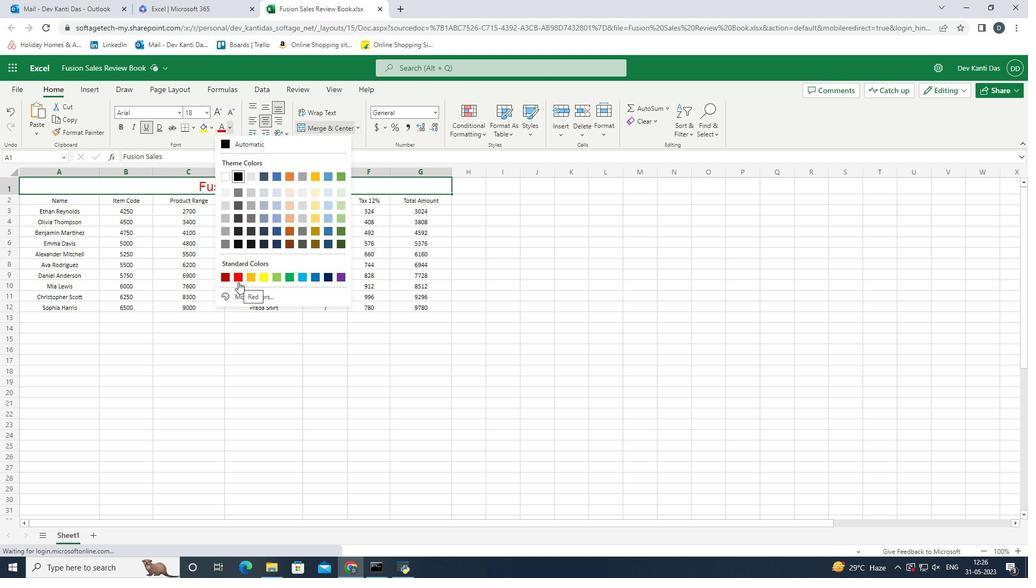 
Action: Mouse moved to (78, 201)
Screenshot: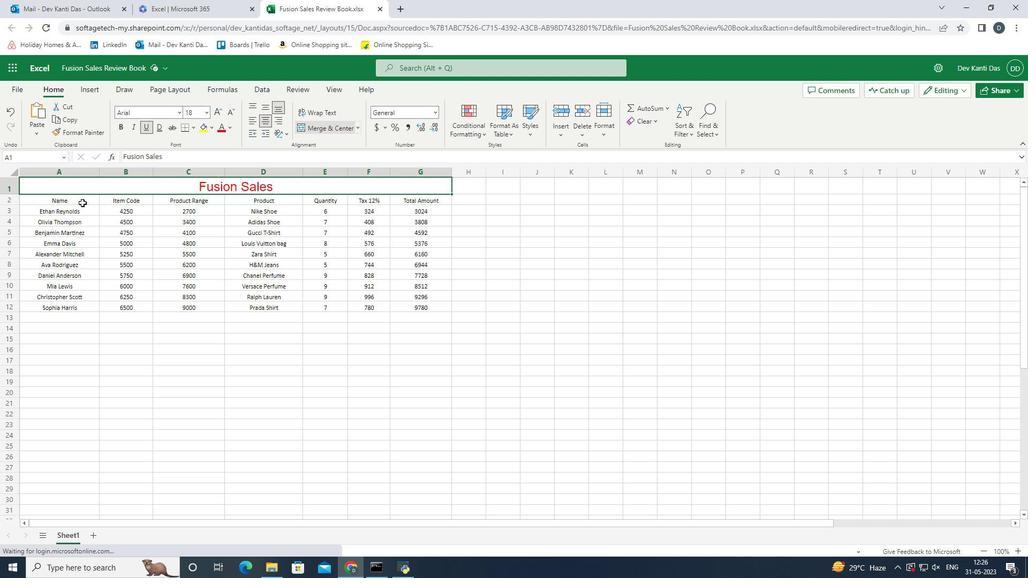 
Action: Mouse pressed left at (78, 201)
Screenshot: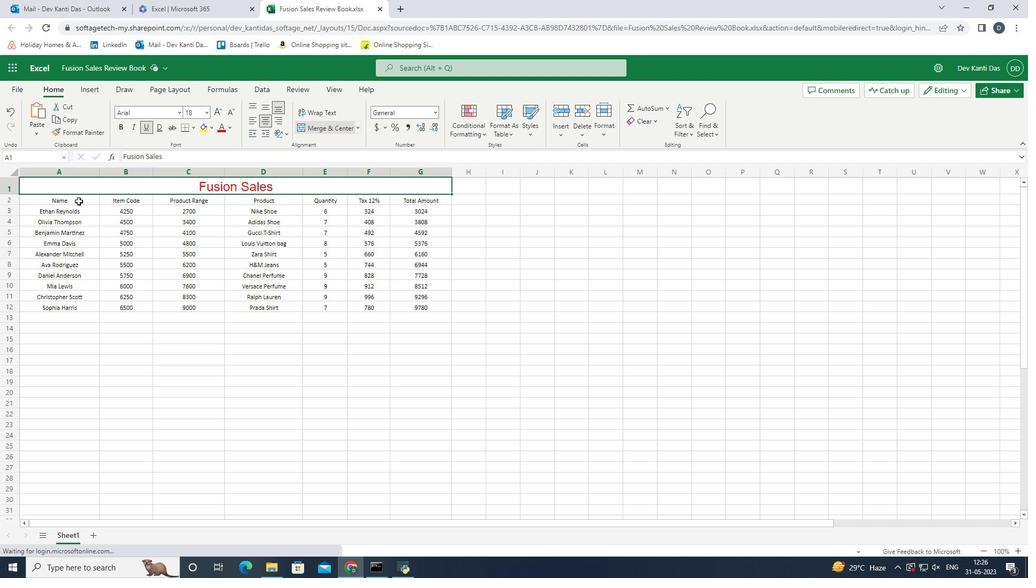 
Action: Mouse moved to (297, 186)
Screenshot: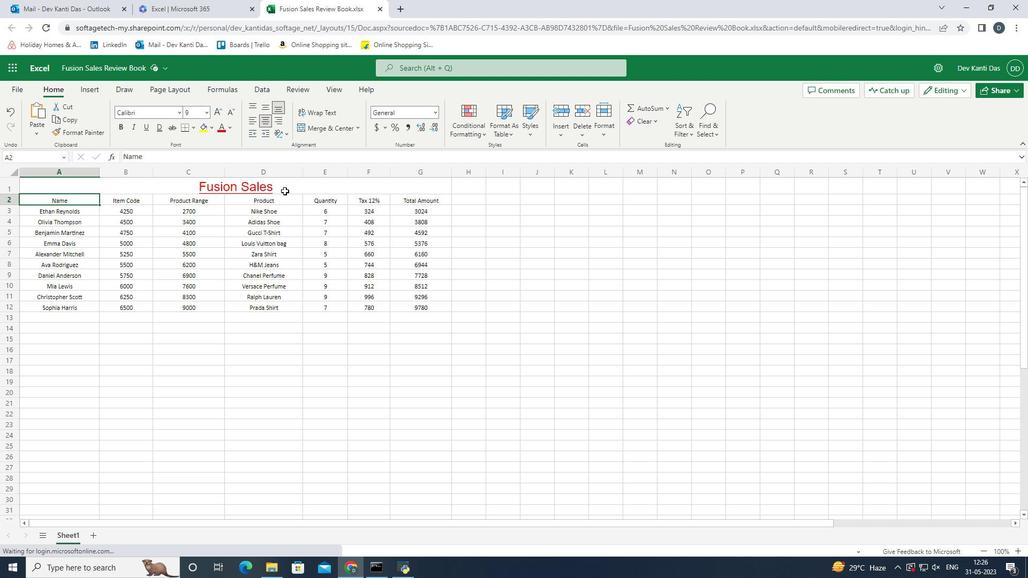 
Action: Mouse pressed left at (297, 186)
Screenshot: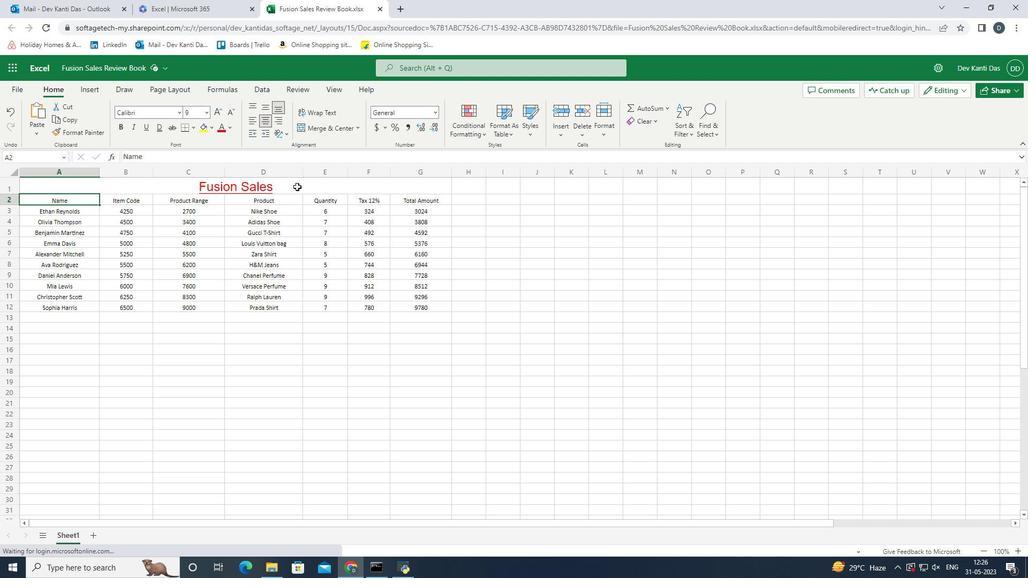 
Action: Mouse moved to (55, 202)
Screenshot: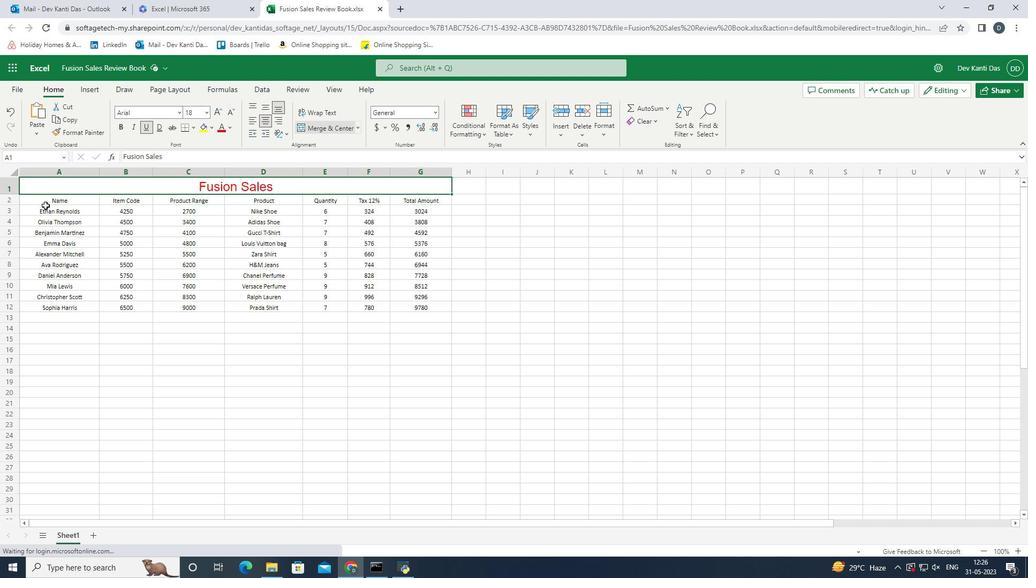 
Action: Mouse pressed left at (55, 202)
Screenshot: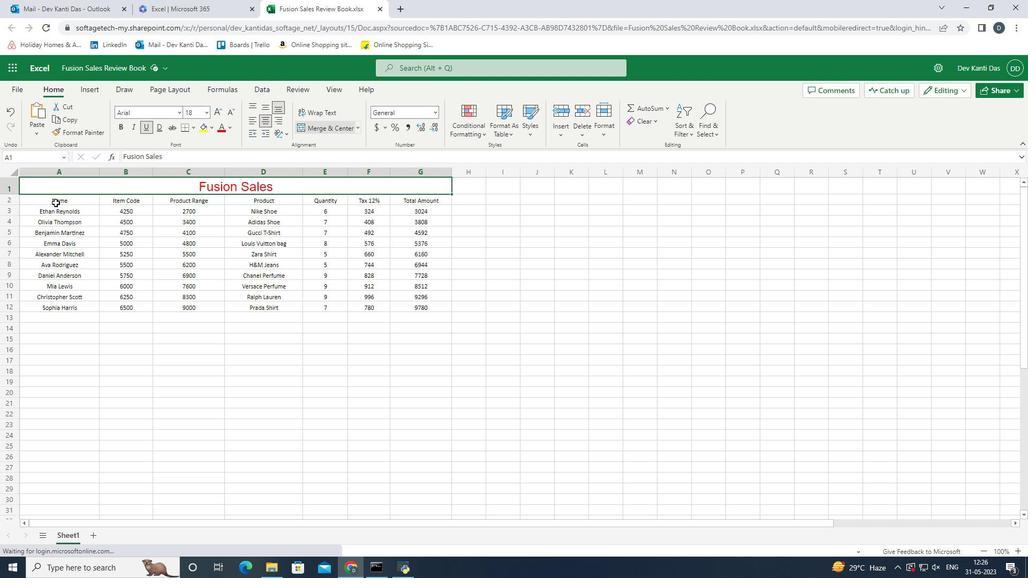 
Action: Mouse moved to (231, 127)
Screenshot: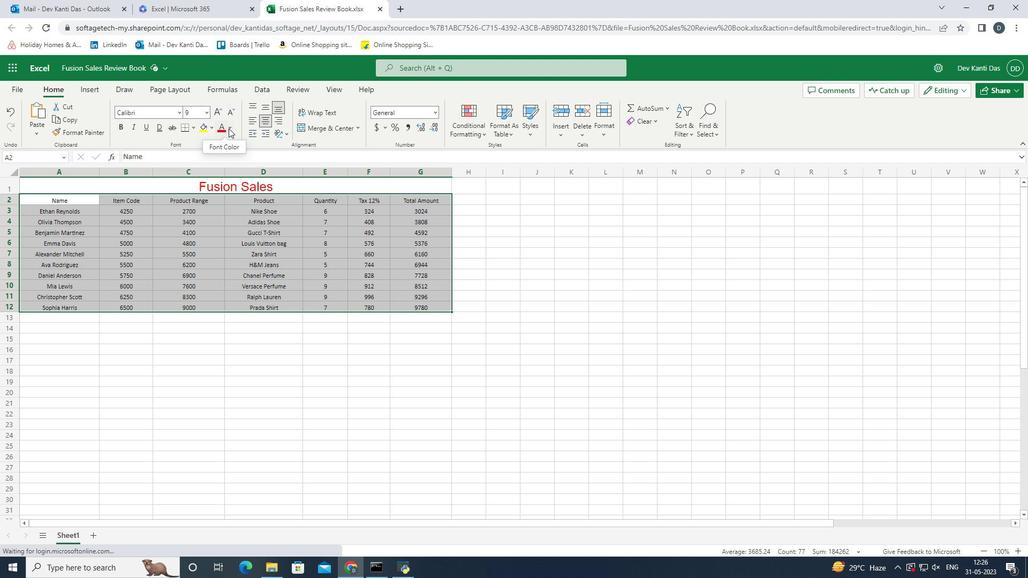 
Action: Mouse pressed left at (231, 127)
Screenshot: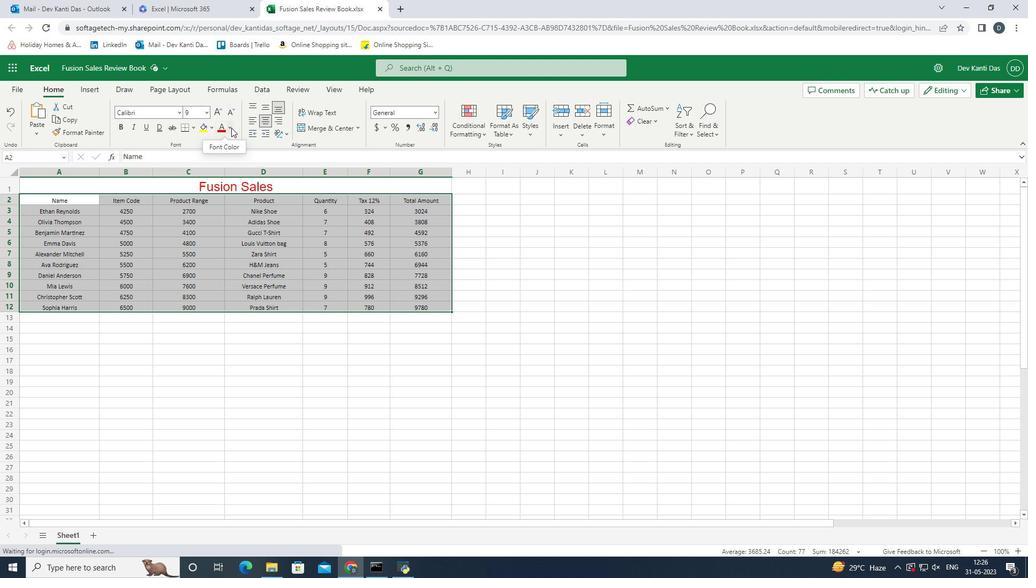 
Action: Mouse moved to (237, 178)
Screenshot: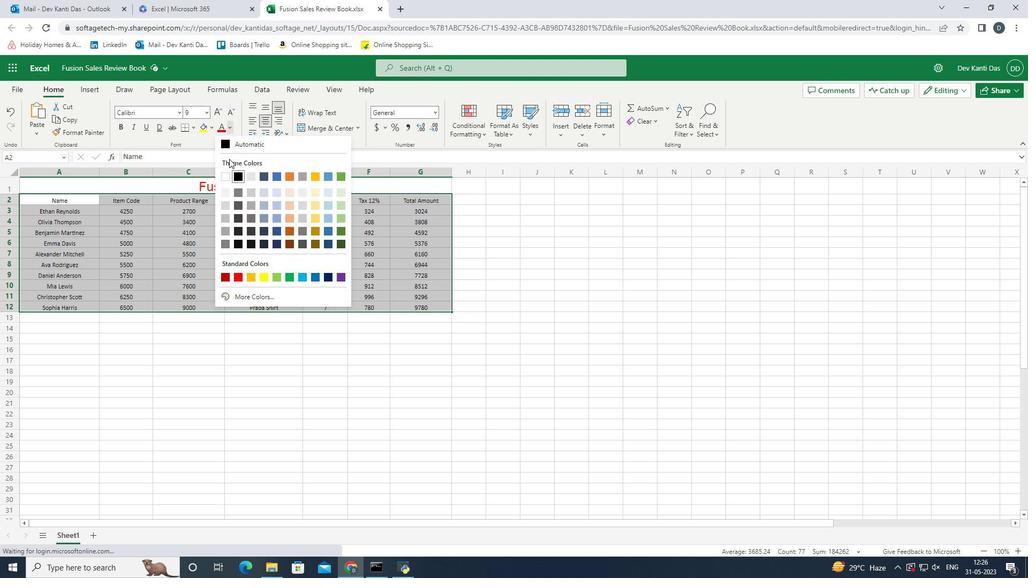 
Action: Mouse pressed left at (237, 178)
Screenshot: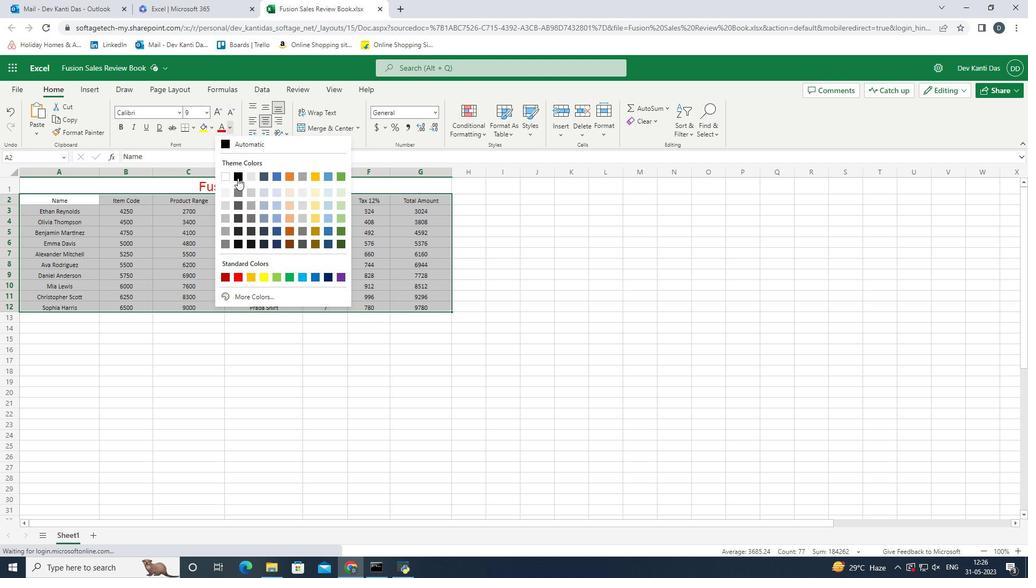 
Action: Mouse moved to (432, 312)
Screenshot: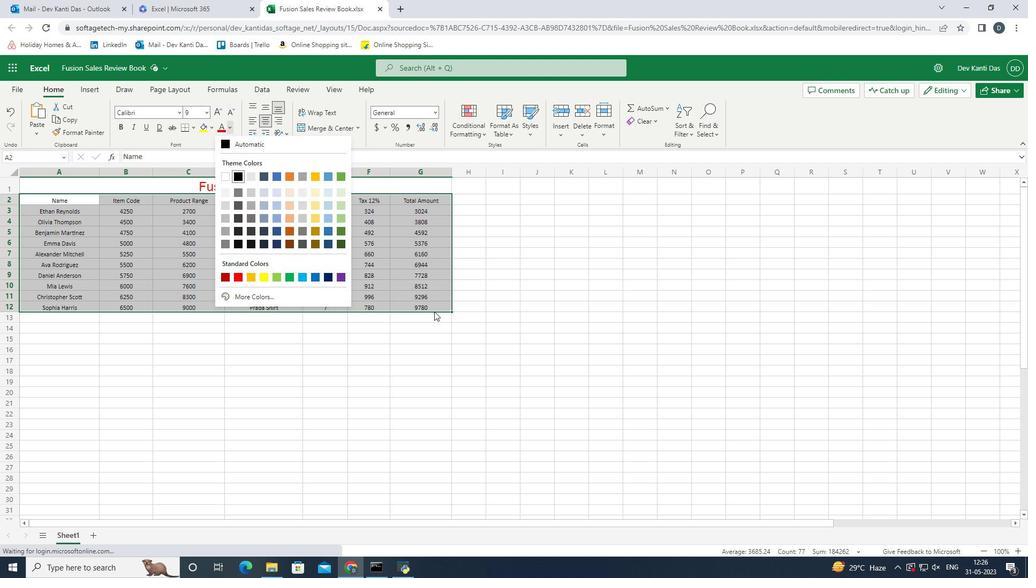 
Action: Mouse pressed left at (432, 312)
Screenshot: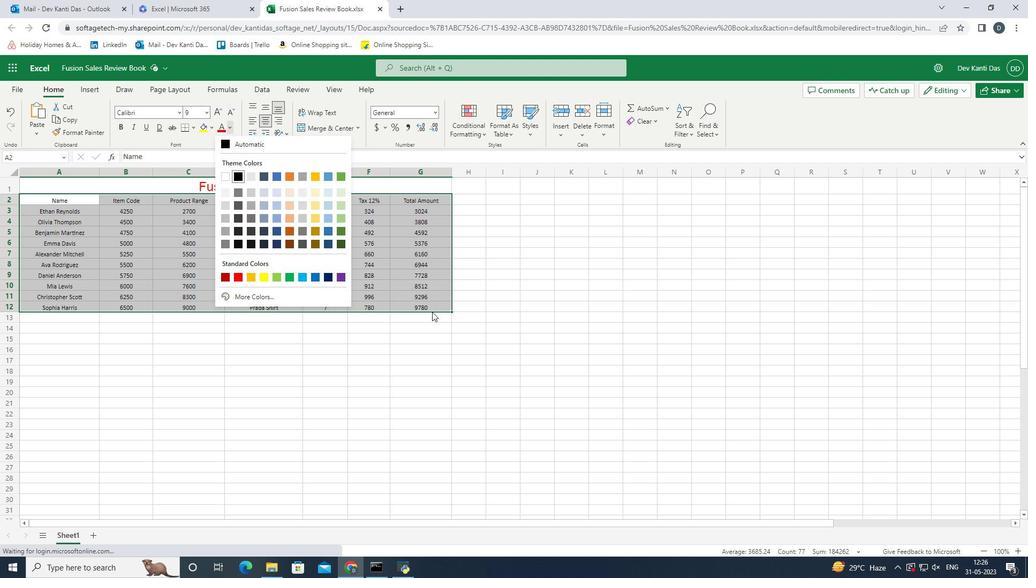 
Action: Mouse moved to (192, 129)
Screenshot: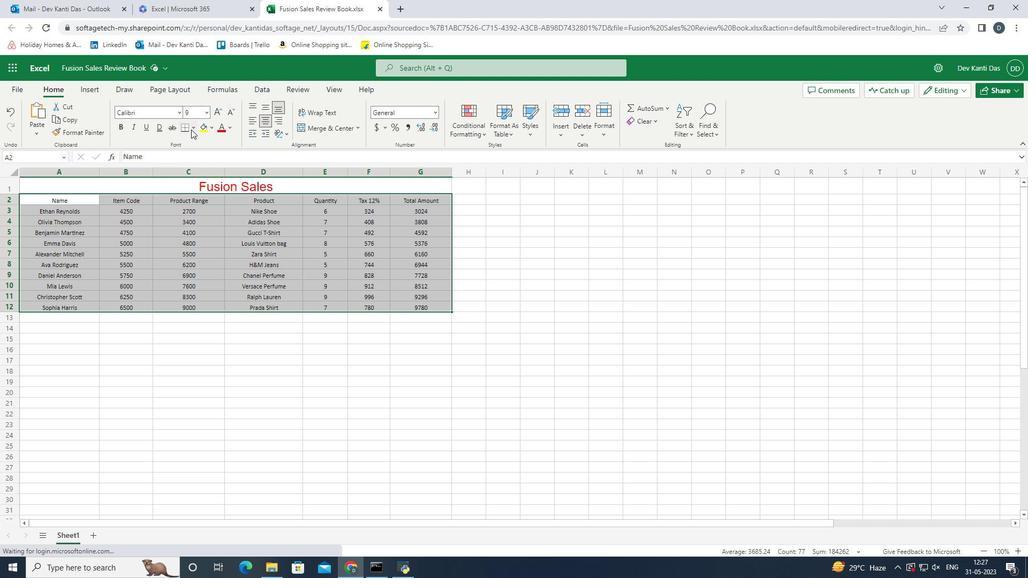 
Action: Mouse pressed left at (192, 129)
Screenshot: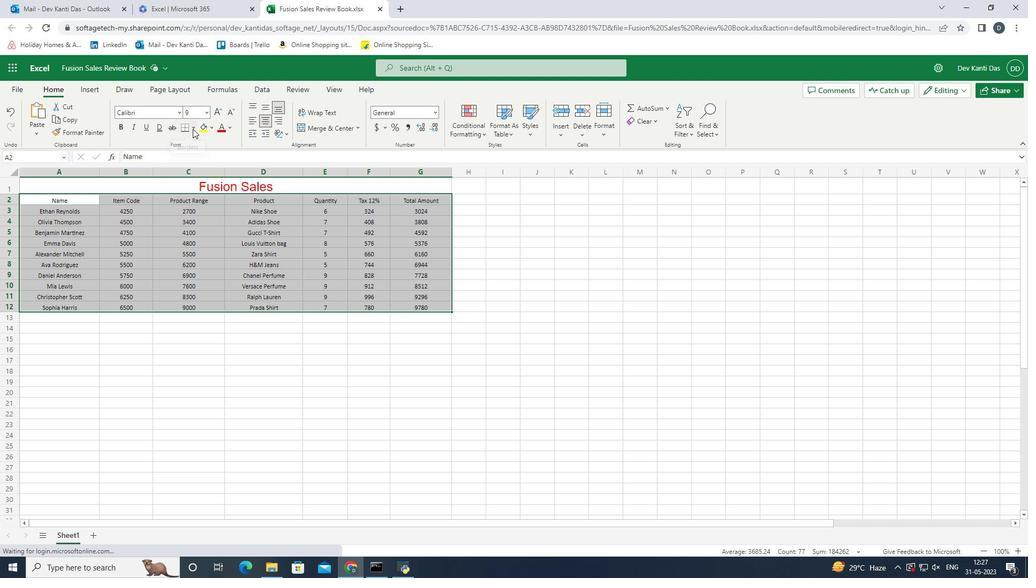 
Action: Mouse moved to (197, 144)
Screenshot: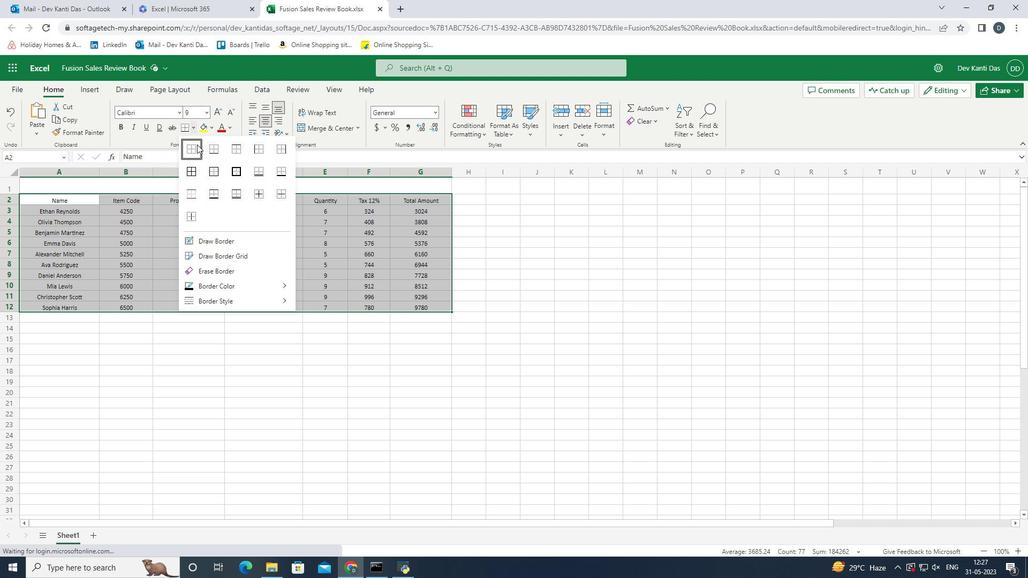 
Action: Mouse pressed left at (197, 144)
Screenshot: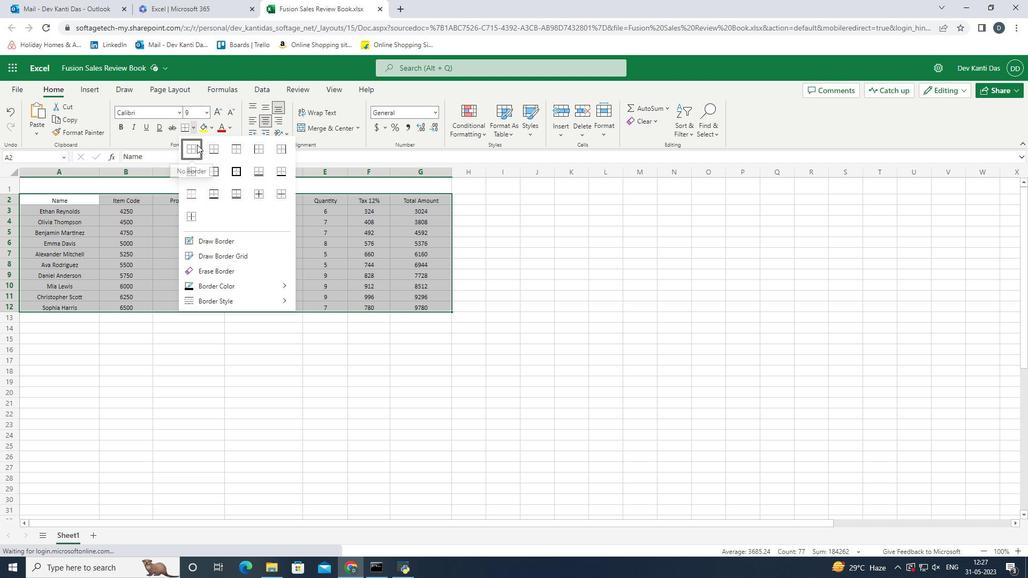 
Action: Mouse moved to (186, 128)
Screenshot: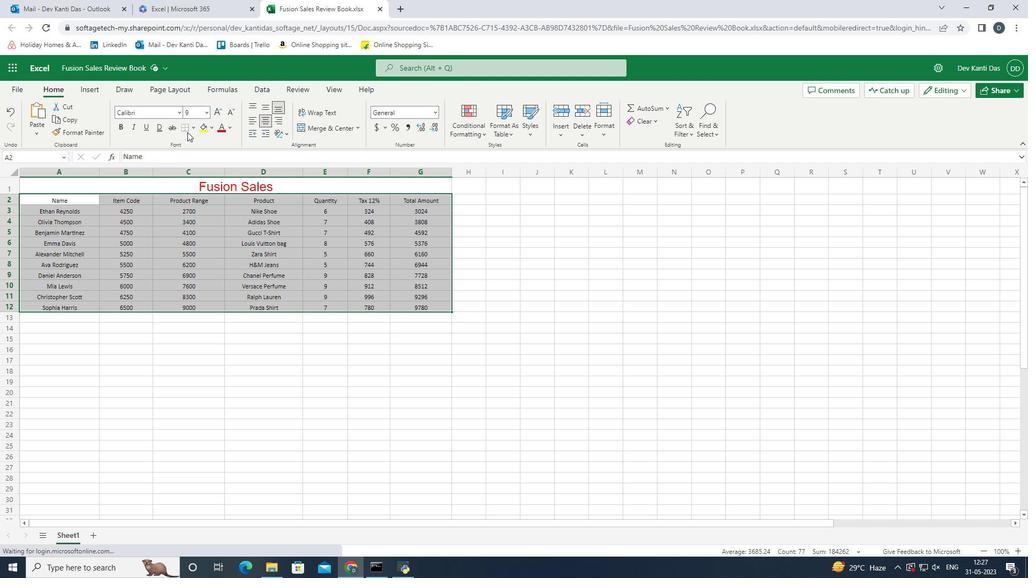 
Action: Mouse pressed left at (186, 128)
Screenshot: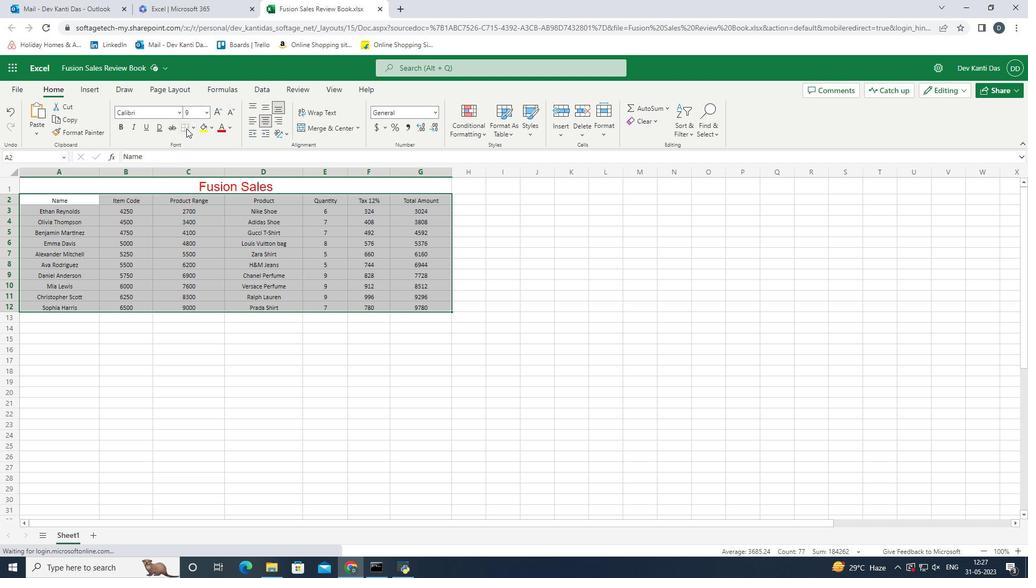 
Action: Mouse moved to (186, 131)
Screenshot: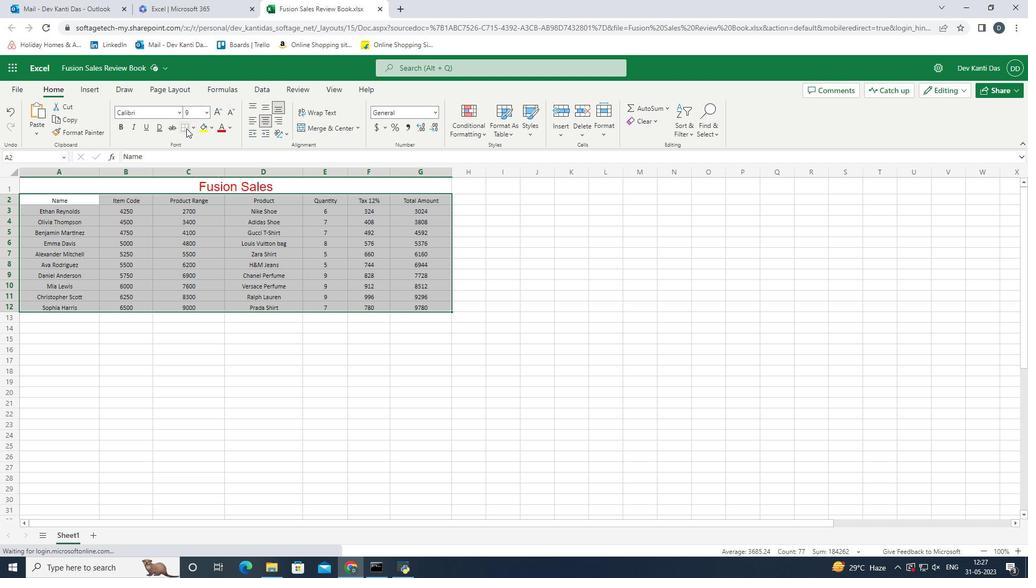 
Action: Mouse pressed left at (186, 131)
Screenshot: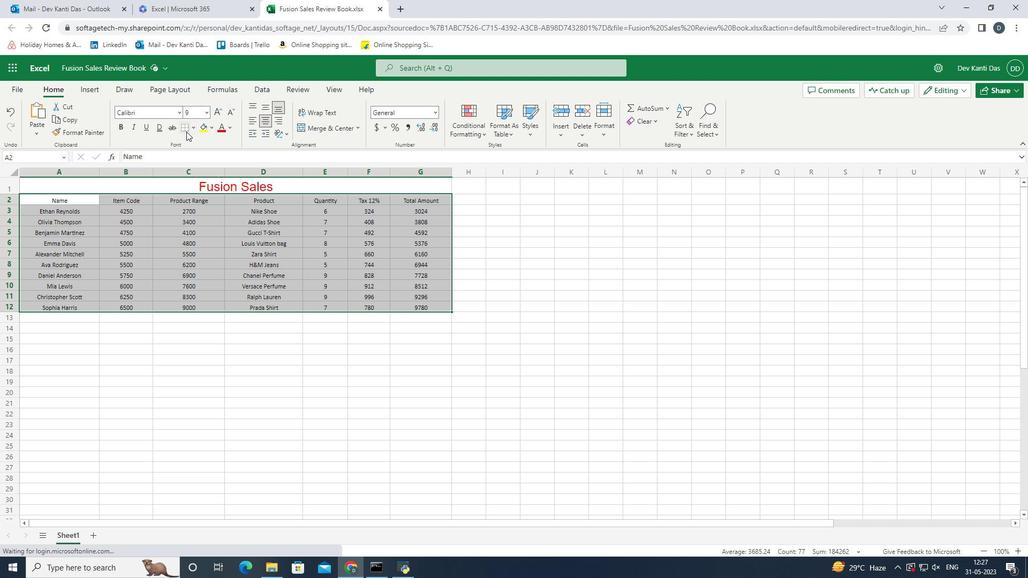 
Action: Mouse moved to (182, 130)
Screenshot: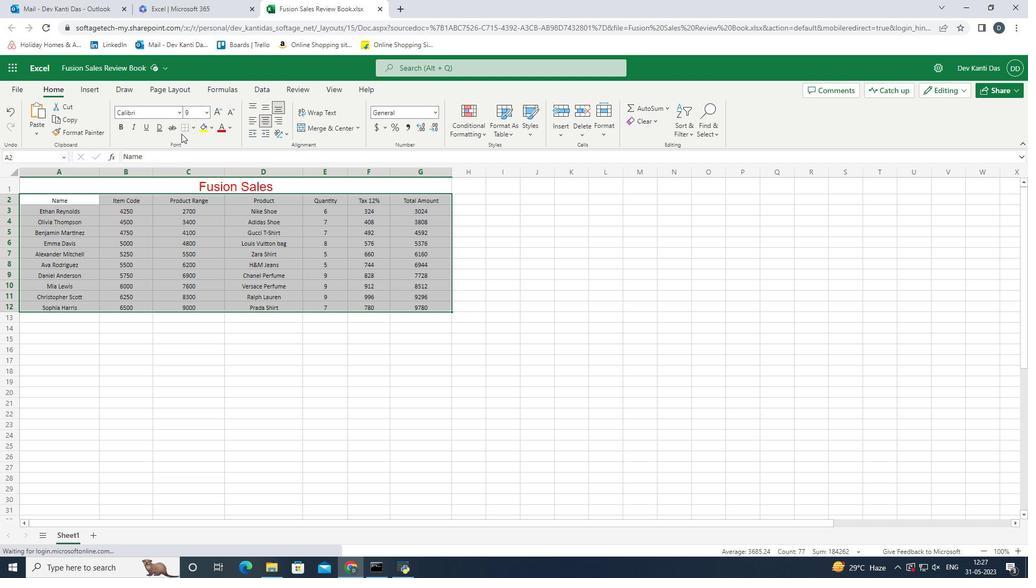 
Action: Mouse pressed left at (182, 130)
Screenshot: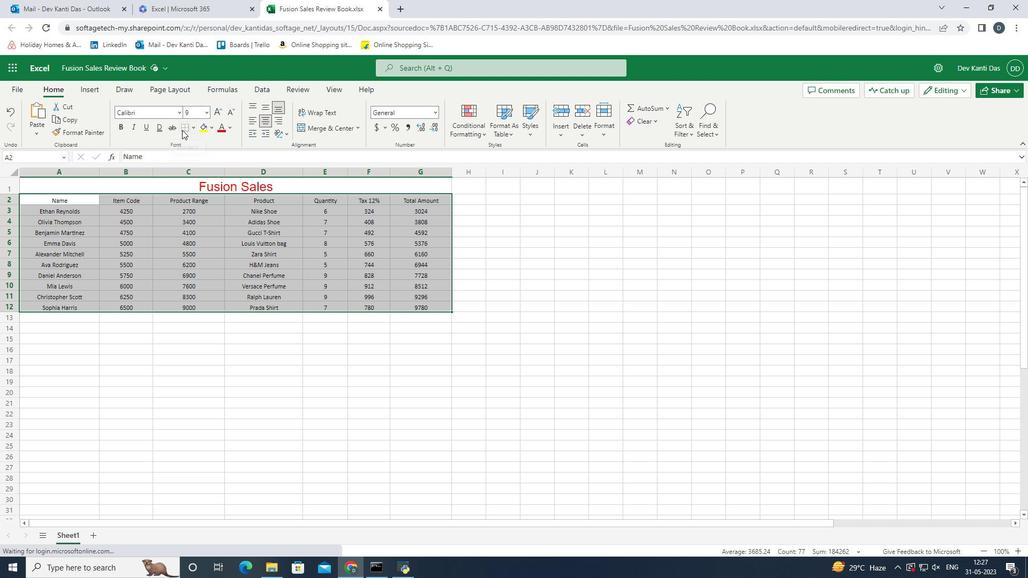 
Action: Mouse moved to (182, 130)
Screenshot: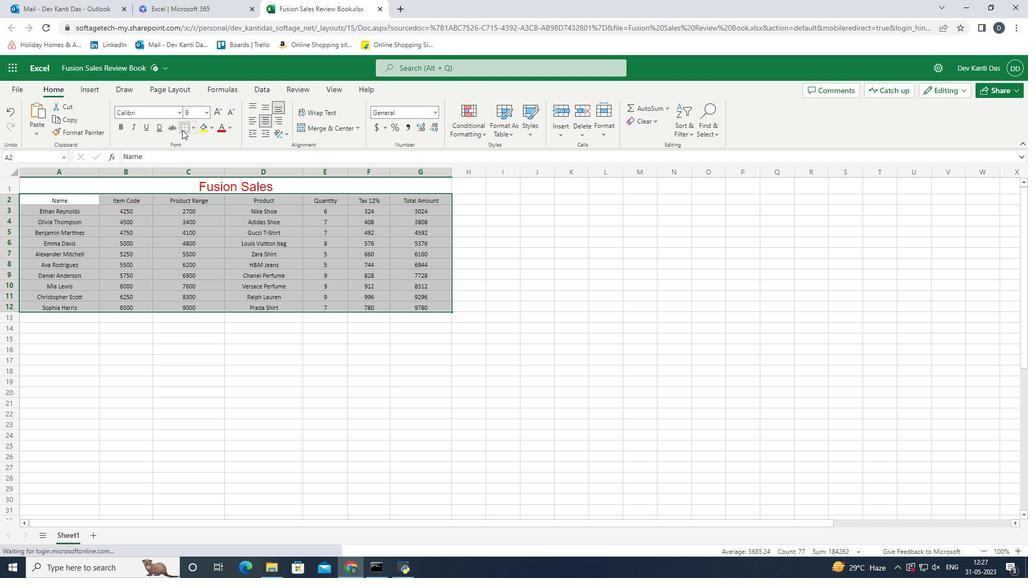 
Action: Mouse pressed left at (182, 130)
Screenshot: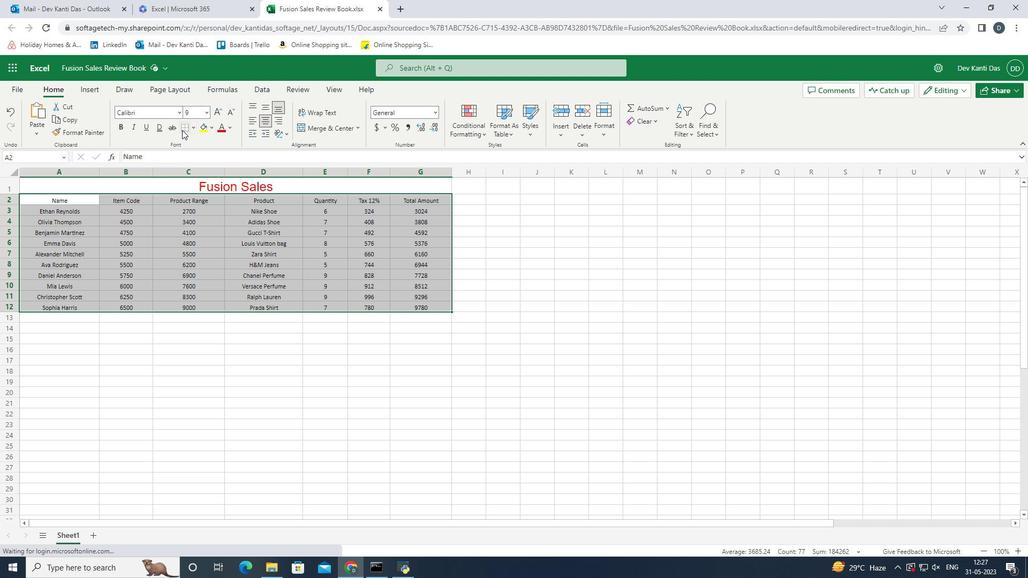 
Action: Mouse moved to (422, 305)
Screenshot: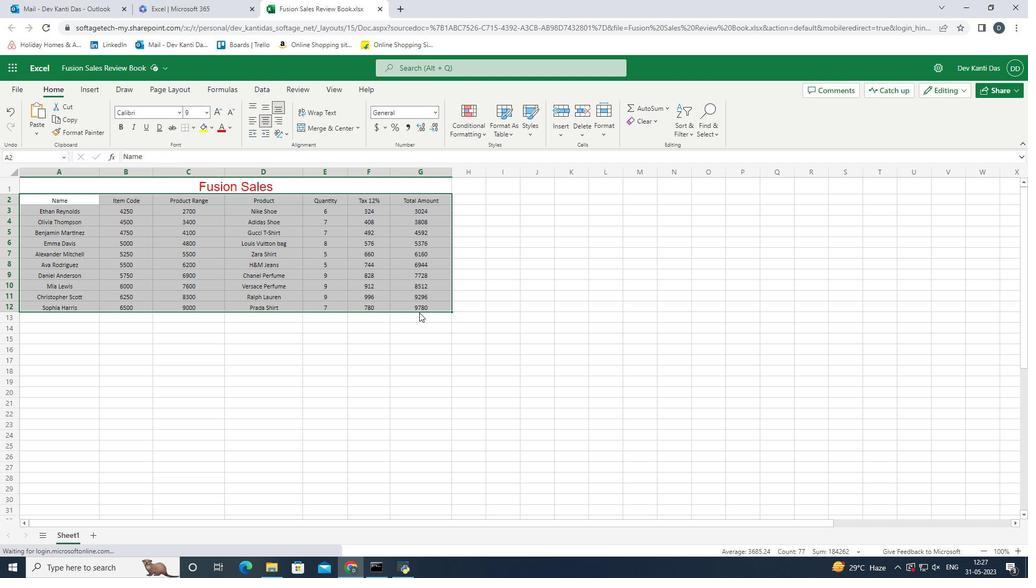 
Action: Mouse pressed left at (422, 305)
Screenshot: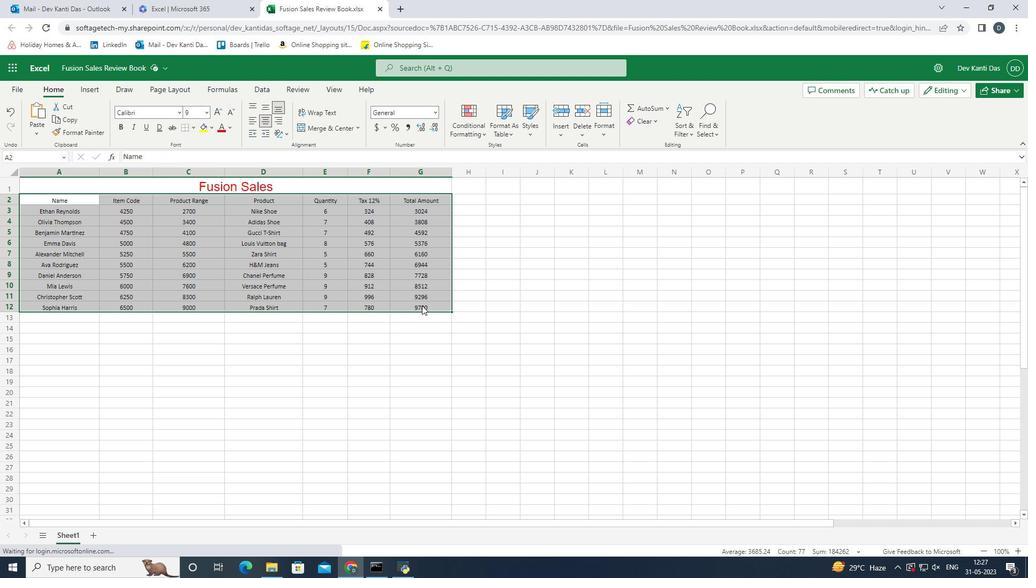
